 Task: Open Card Blockchain Review in Board IT Infrastructure Management to Workspace Accounts Receivable and add a team member Softage.4@softage.net, a label Purple, a checklist User Research, an attachment from your google drive, a color Purple and finally, add a card description 'Plan and execute company team-building retreat with a focus on team trust-building' and a comment 'Given the potential impact of this task on our company strategic goals, let us ensure that we approach it with a long-term perspective.'. Add a start date 'Jan 08, 1900' with a due date 'Jan 15, 1900'
Action: Mouse moved to (42, 258)
Screenshot: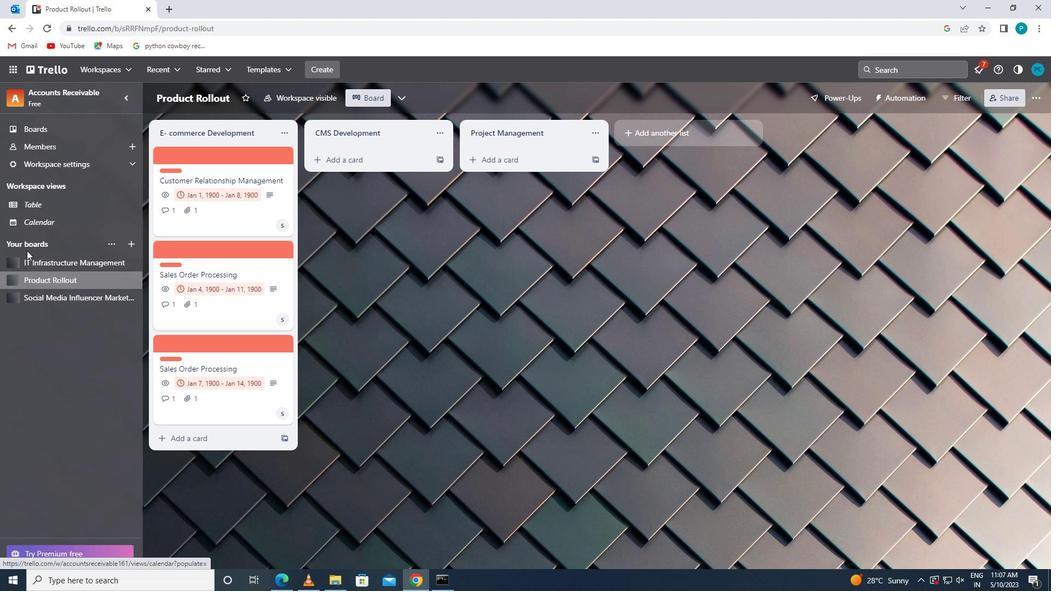 
Action: Mouse pressed left at (42, 258)
Screenshot: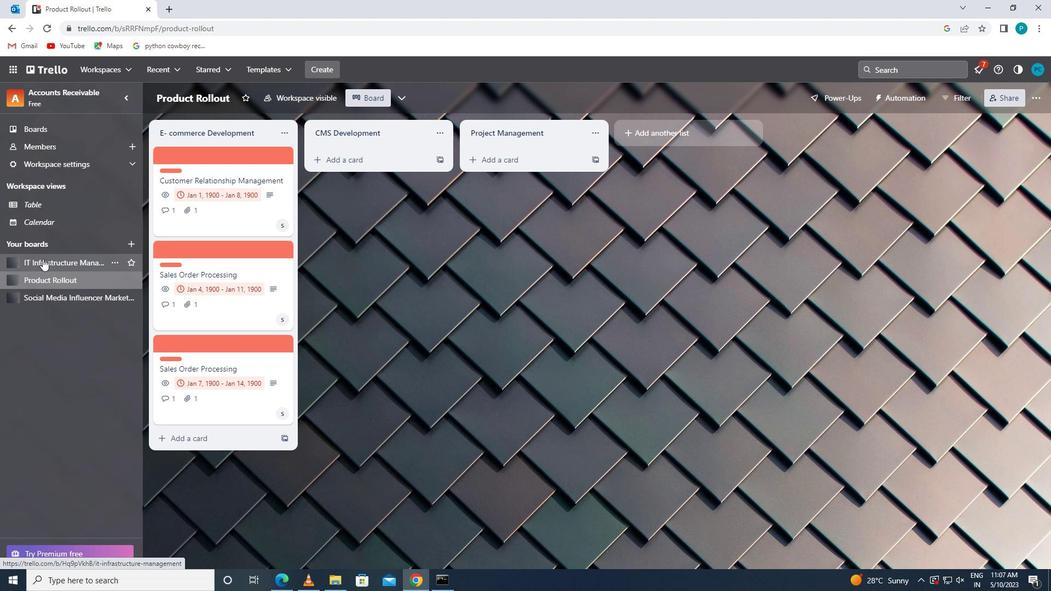 
Action: Mouse moved to (216, 341)
Screenshot: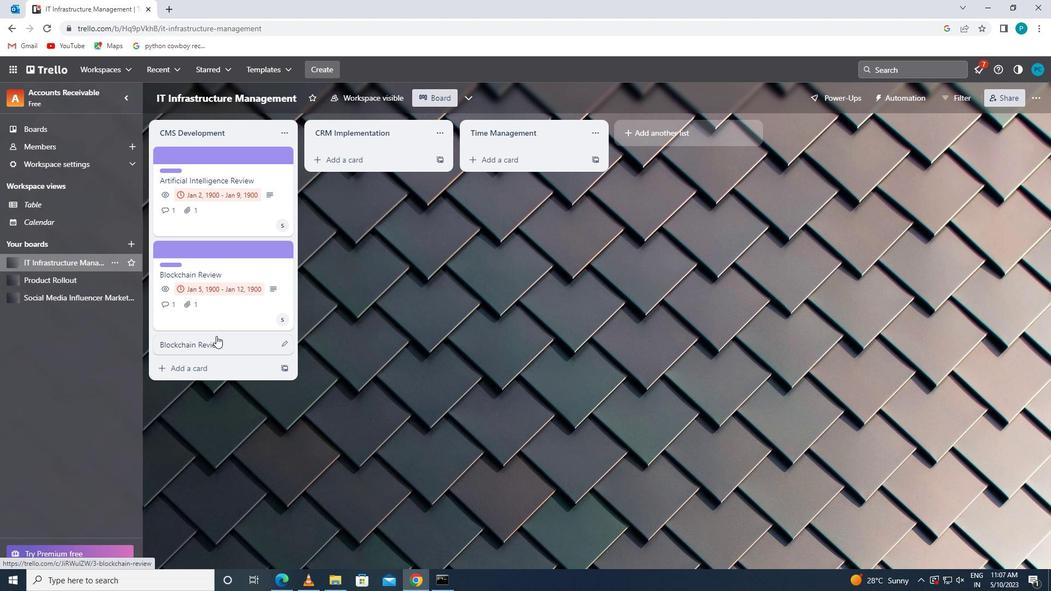 
Action: Mouse pressed left at (216, 341)
Screenshot: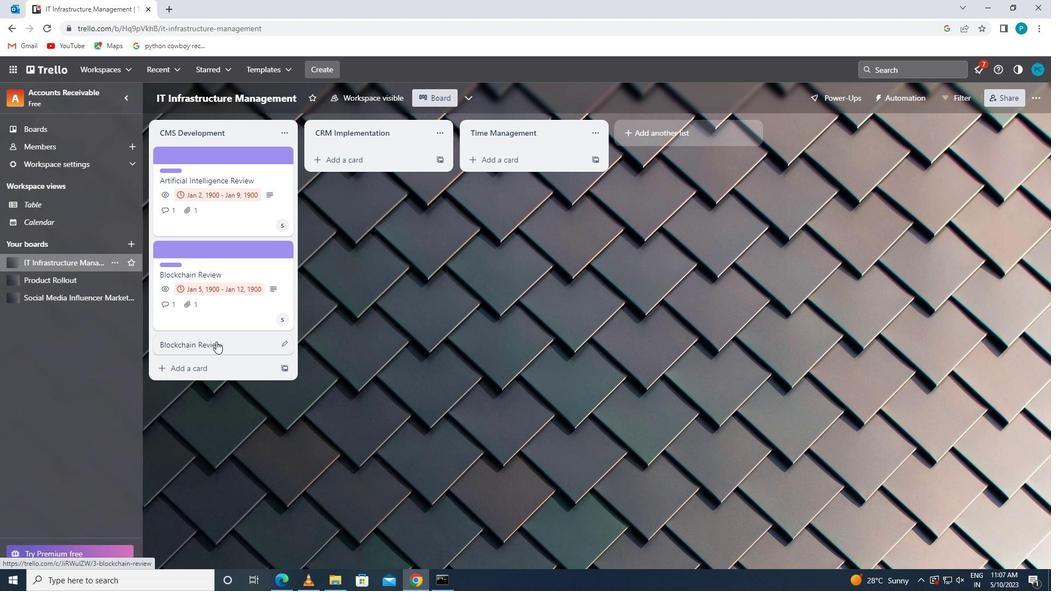 
Action: Mouse moved to (652, 187)
Screenshot: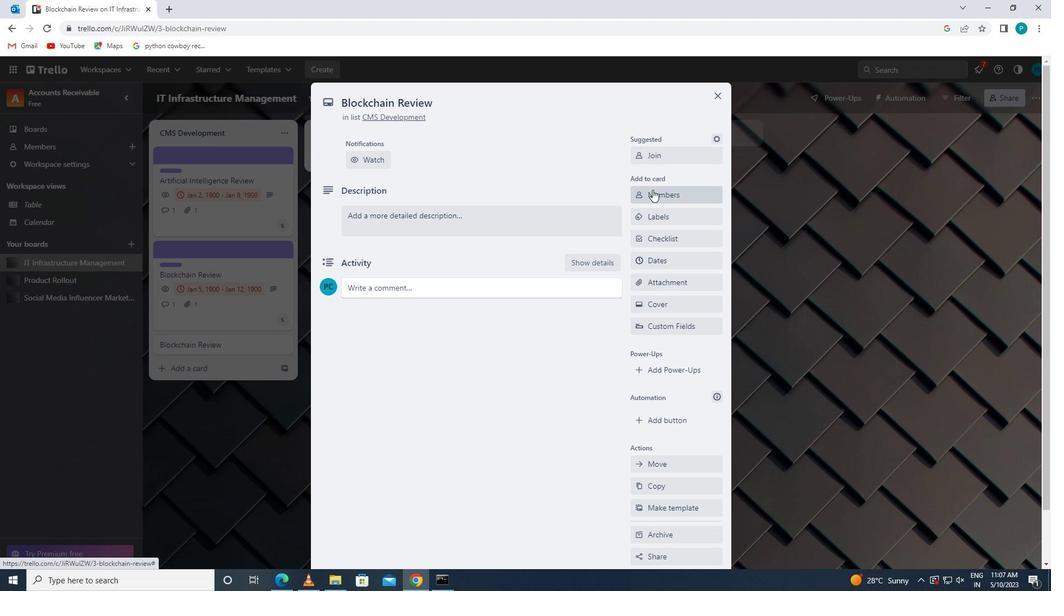 
Action: Mouse pressed left at (652, 187)
Screenshot: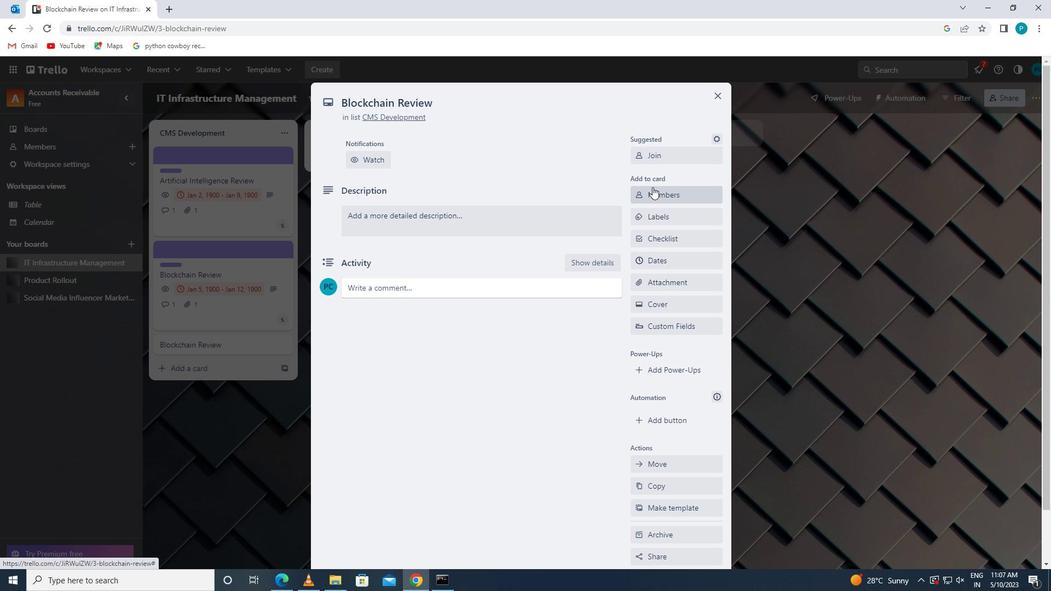 
Action: Mouse moved to (666, 249)
Screenshot: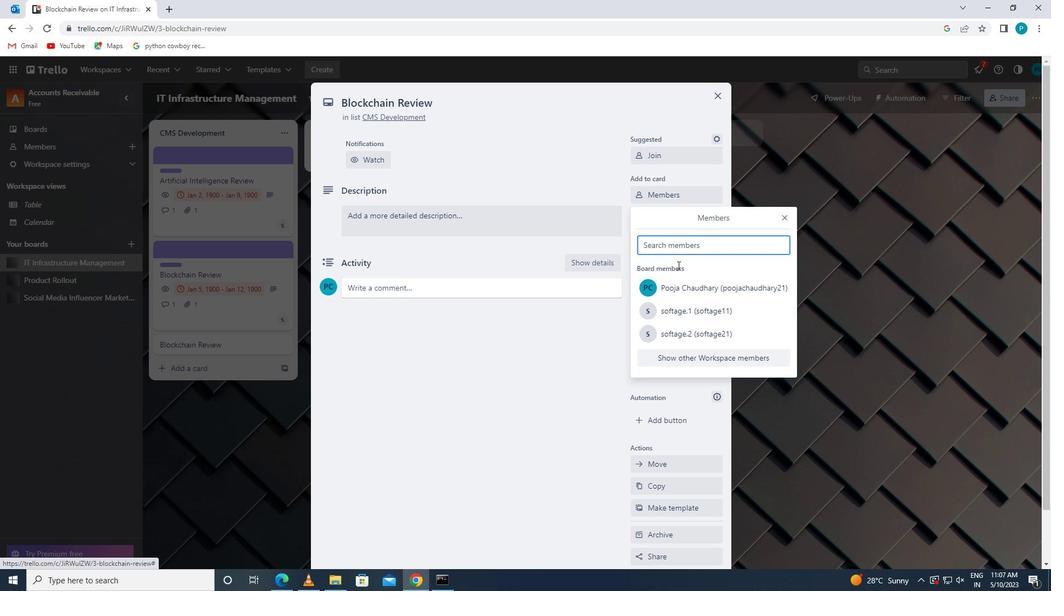 
Action: Mouse pressed left at (666, 249)
Screenshot: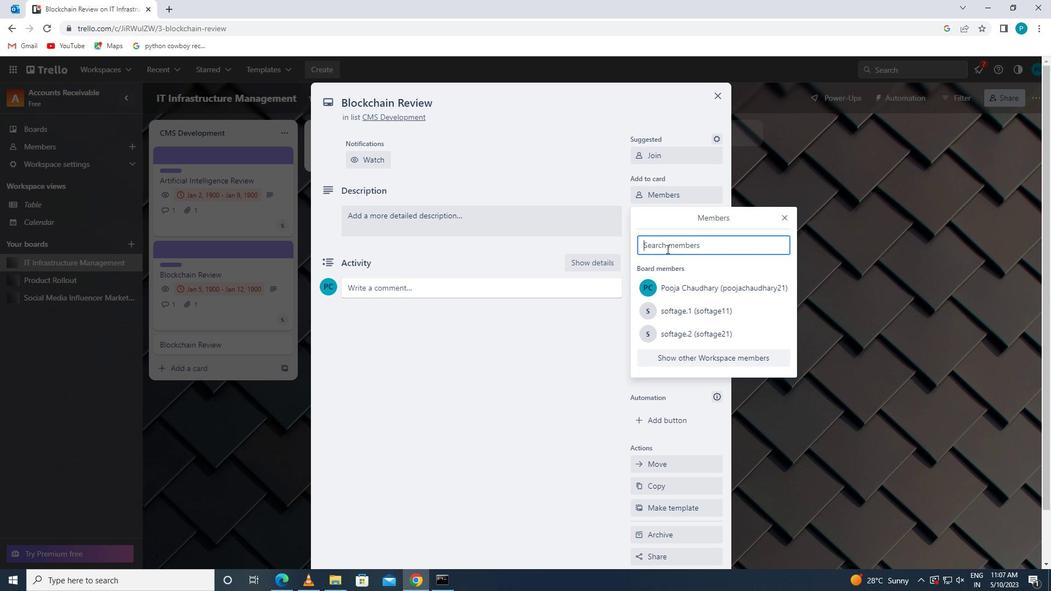 
Action: Key pressed <Key.caps_lock>s<Key.caps_lock>oftage.4
Screenshot: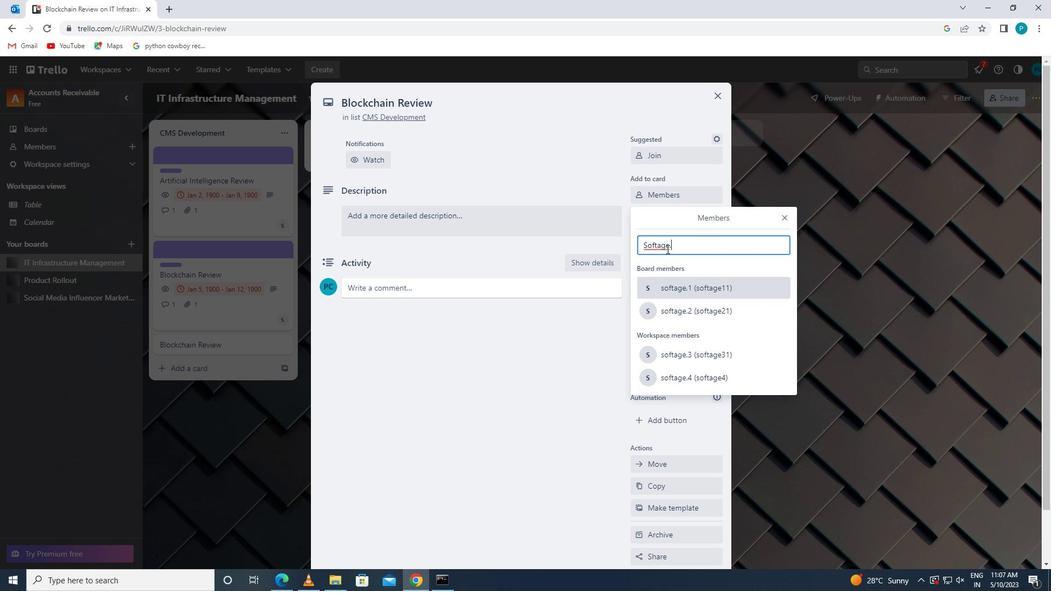 
Action: Mouse moved to (717, 352)
Screenshot: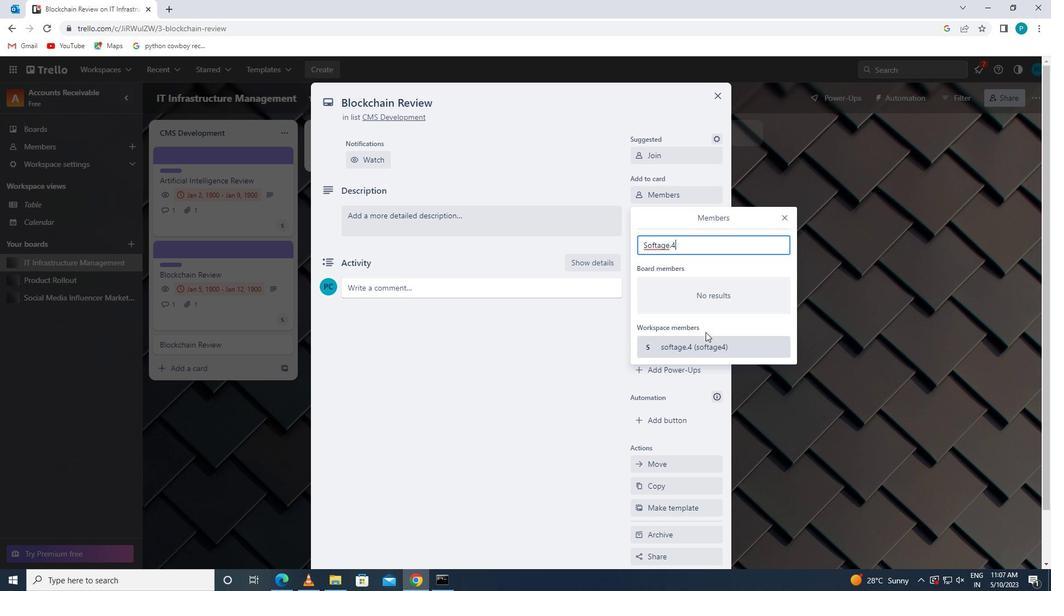 
Action: Mouse pressed left at (717, 352)
Screenshot: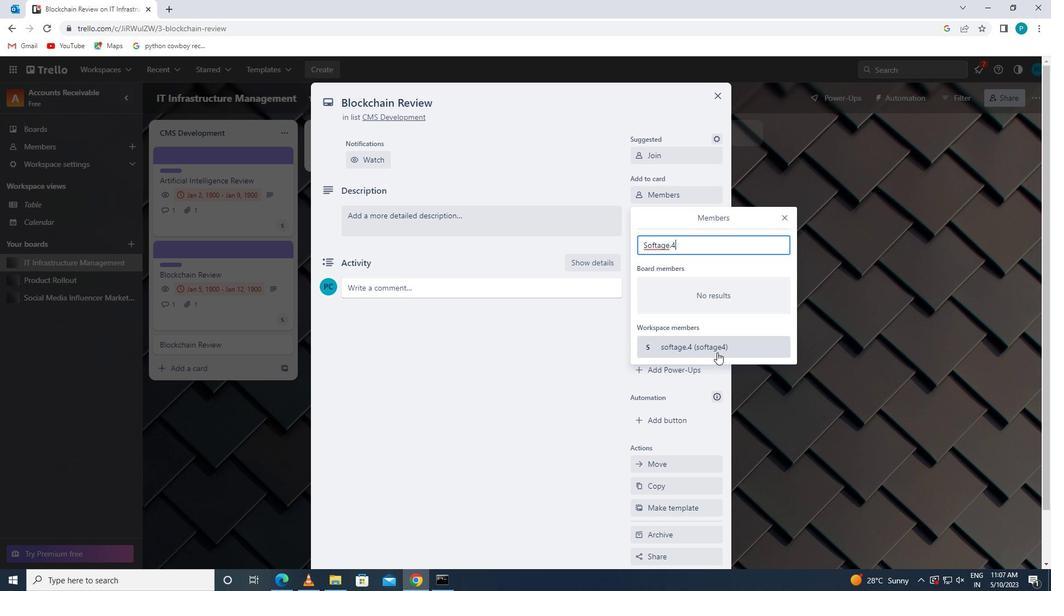 
Action: Mouse moved to (784, 210)
Screenshot: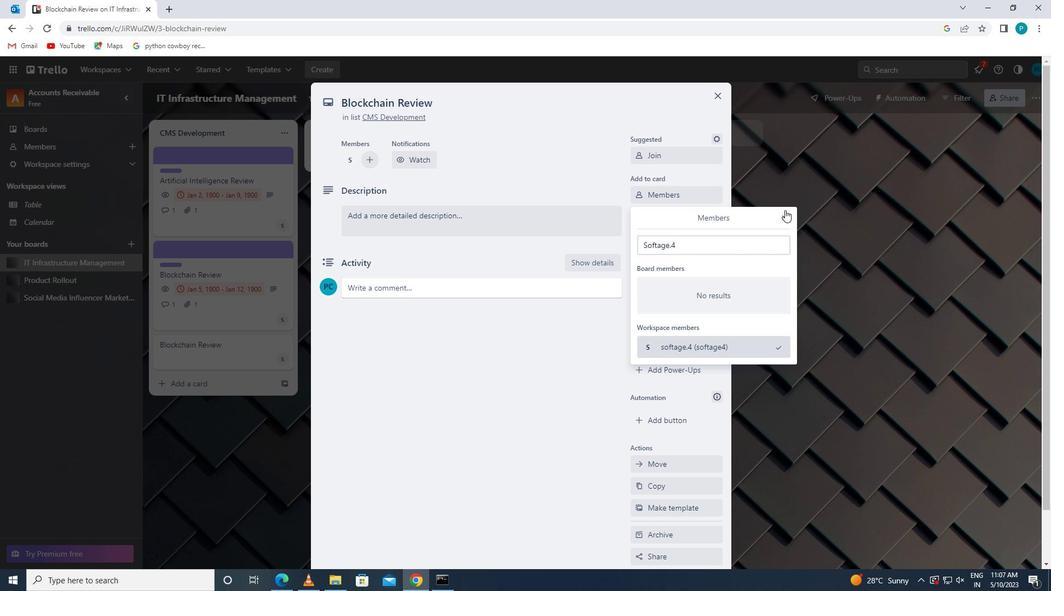 
Action: Mouse pressed left at (784, 210)
Screenshot: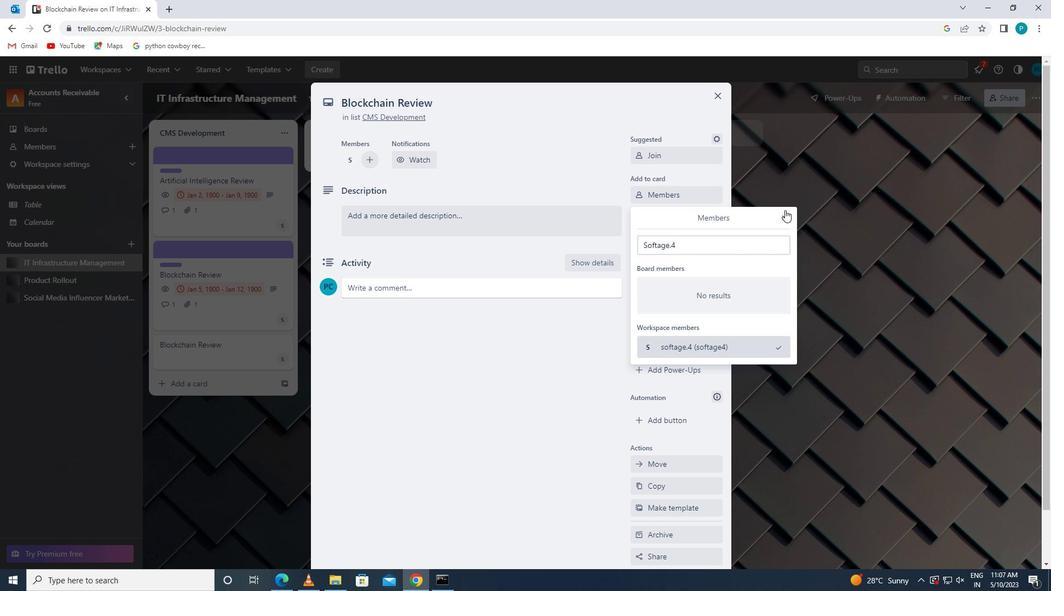 
Action: Mouse moved to (701, 210)
Screenshot: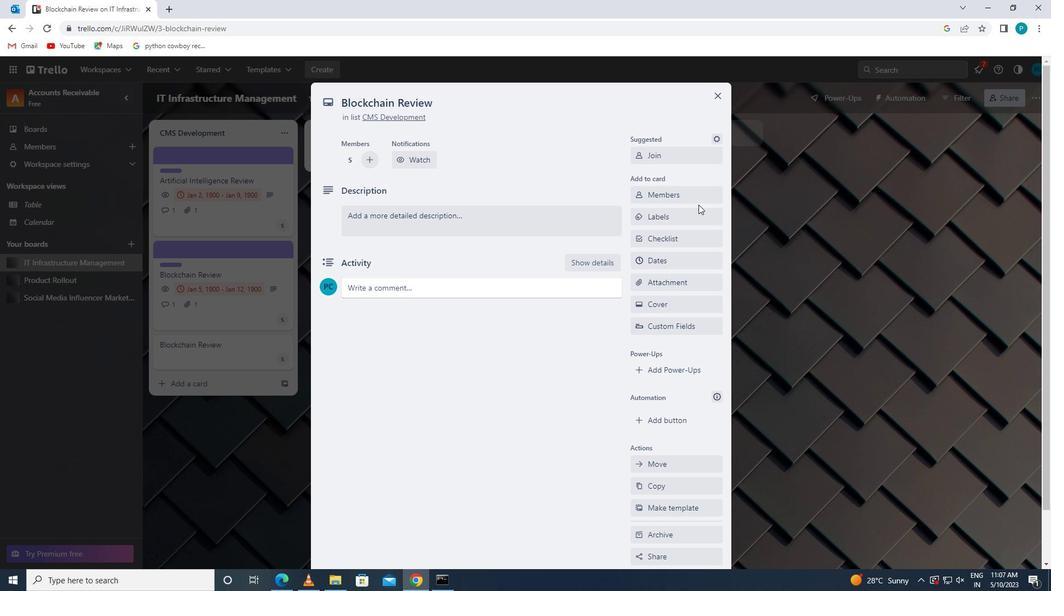
Action: Mouse pressed left at (701, 210)
Screenshot: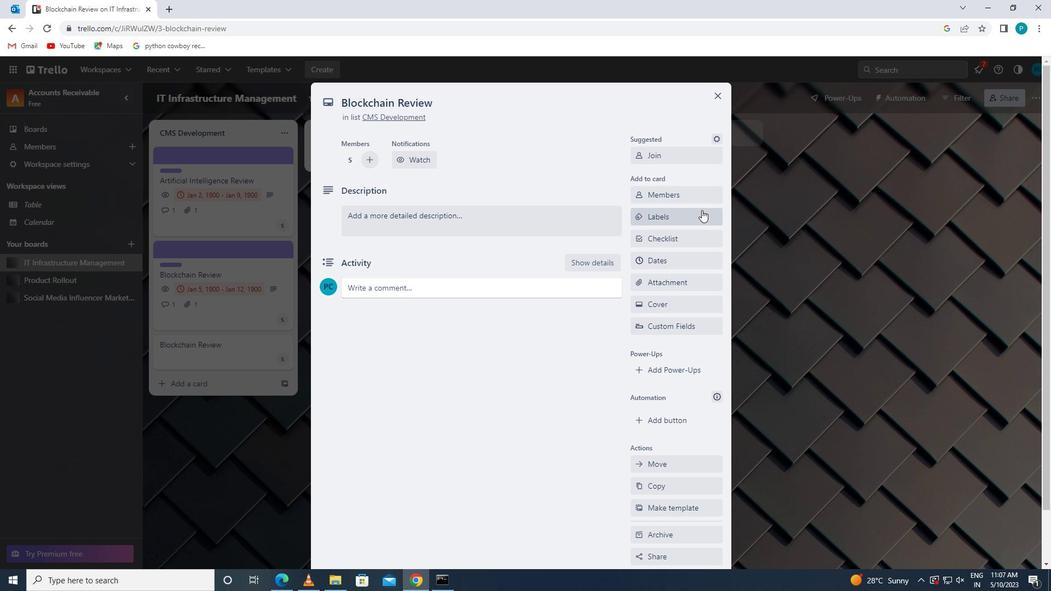
Action: Mouse moved to (740, 428)
Screenshot: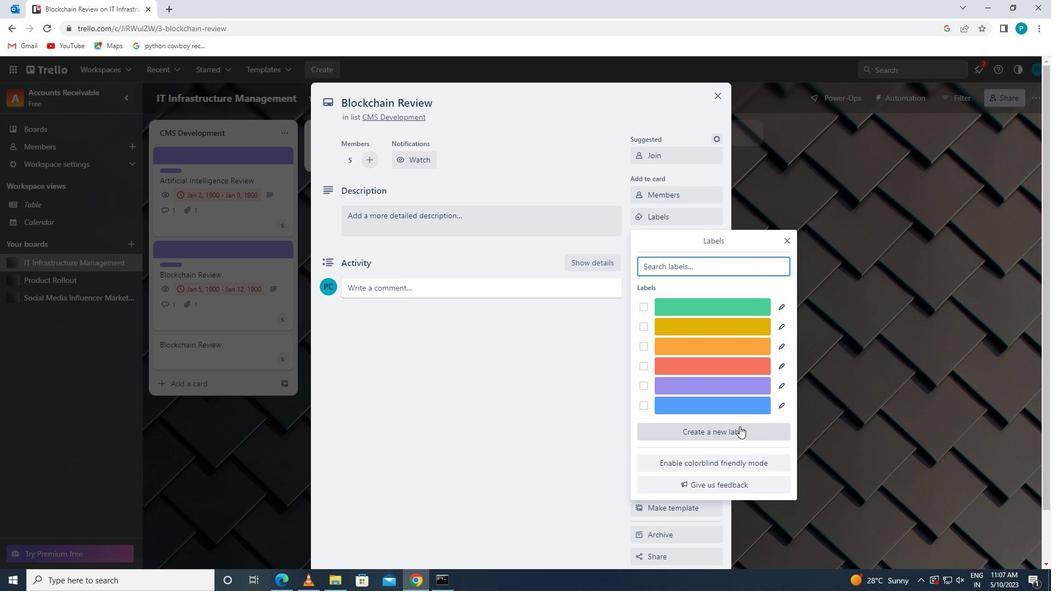 
Action: Mouse pressed left at (740, 428)
Screenshot: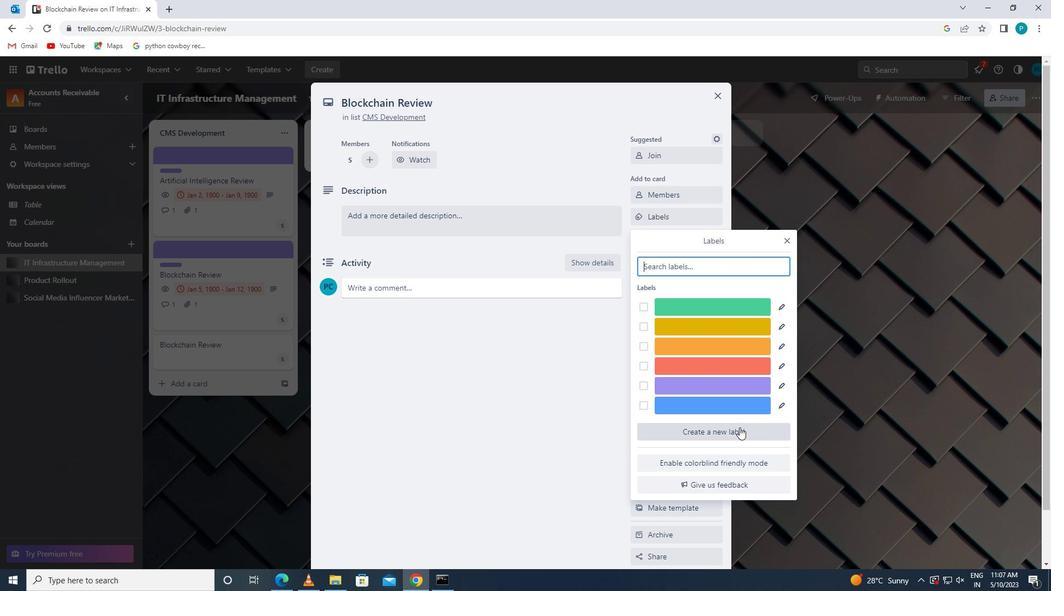 
Action: Mouse moved to (768, 396)
Screenshot: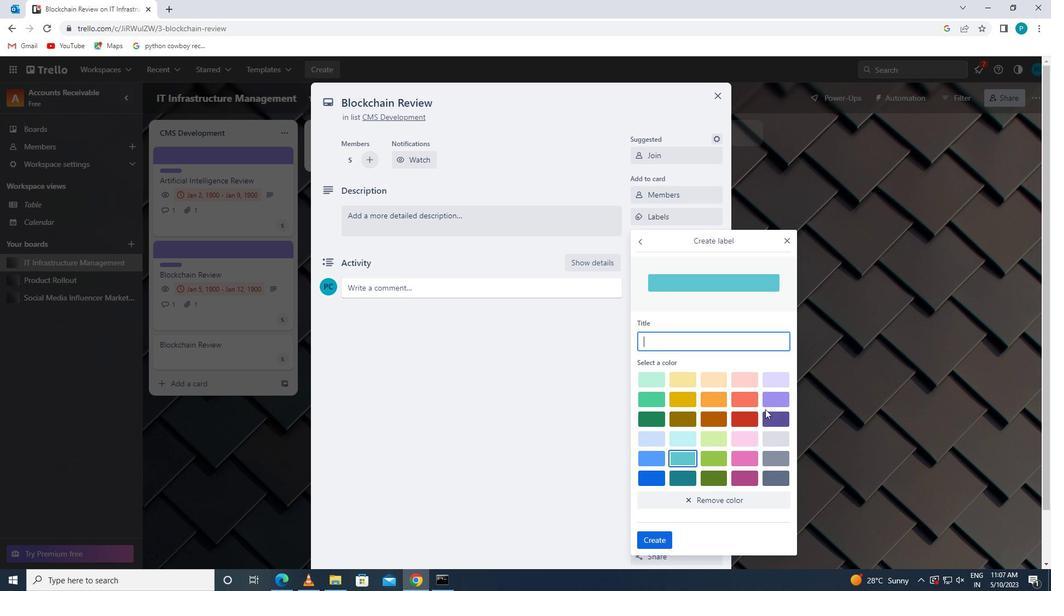 
Action: Mouse pressed left at (768, 396)
Screenshot: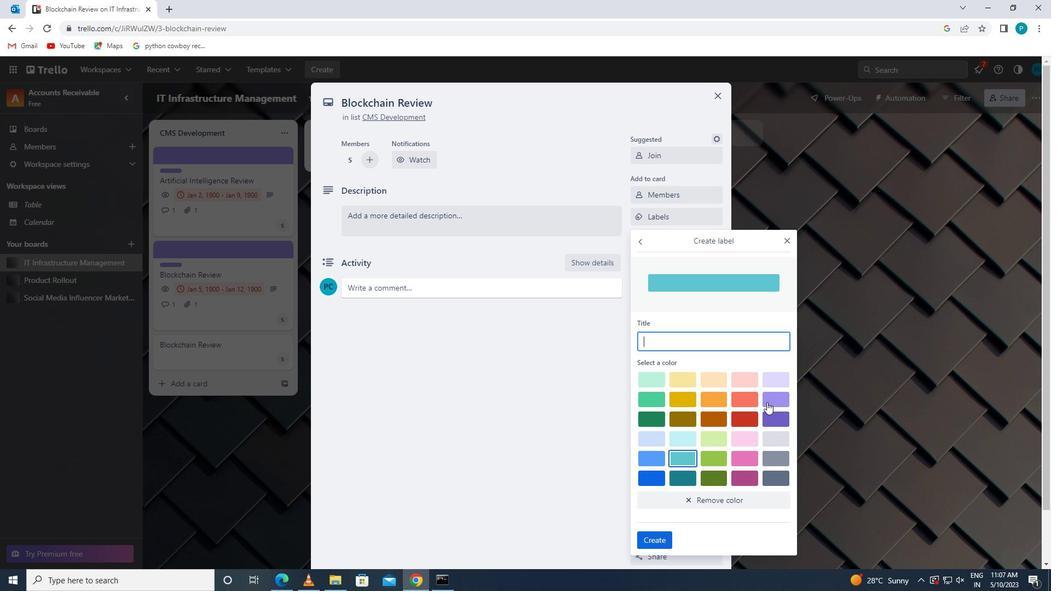 
Action: Mouse moved to (661, 535)
Screenshot: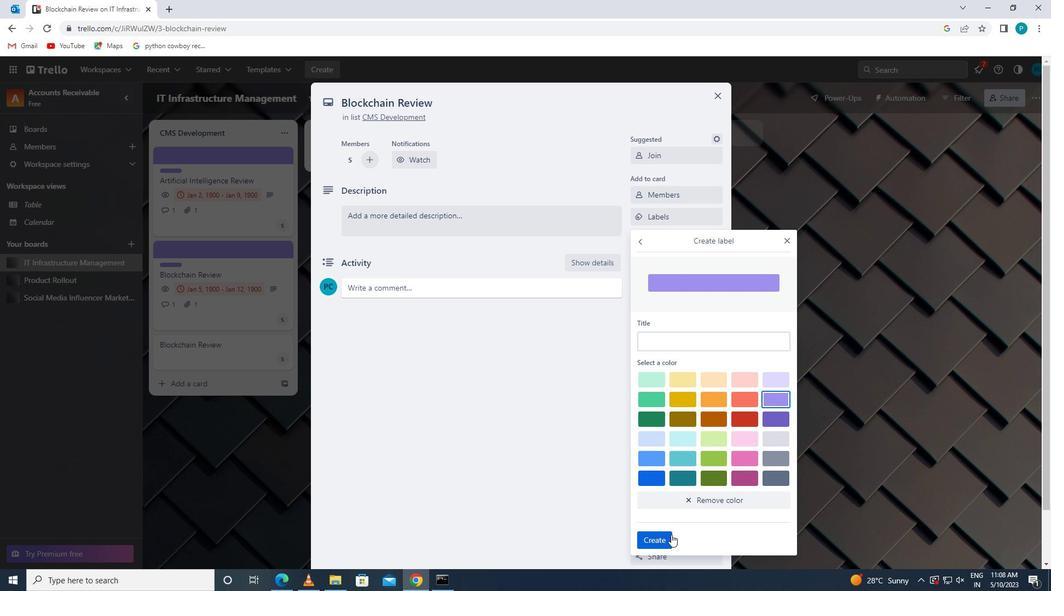 
Action: Mouse pressed left at (661, 535)
Screenshot: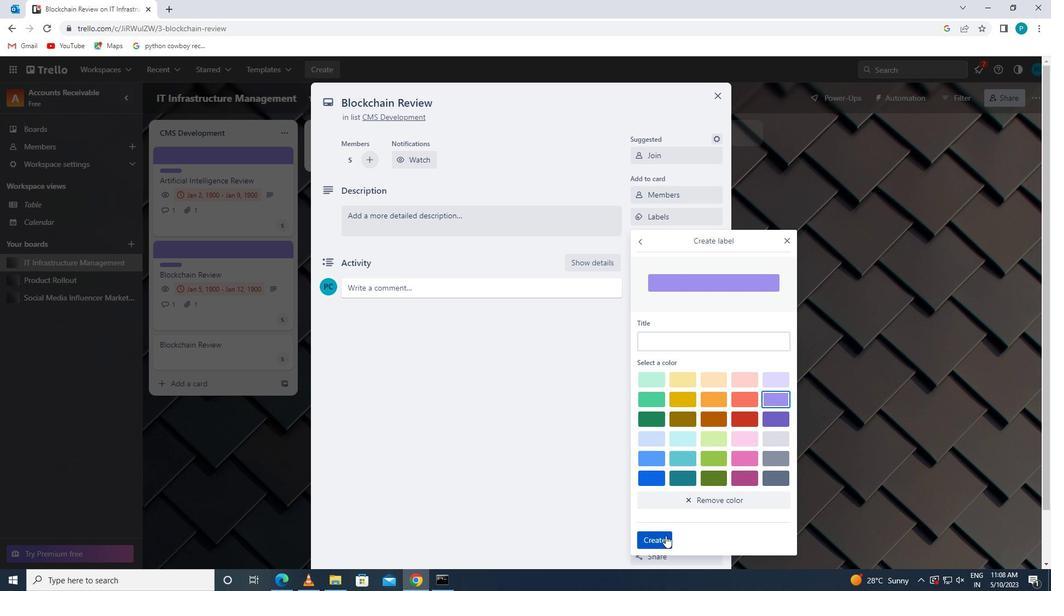 
Action: Mouse moved to (783, 240)
Screenshot: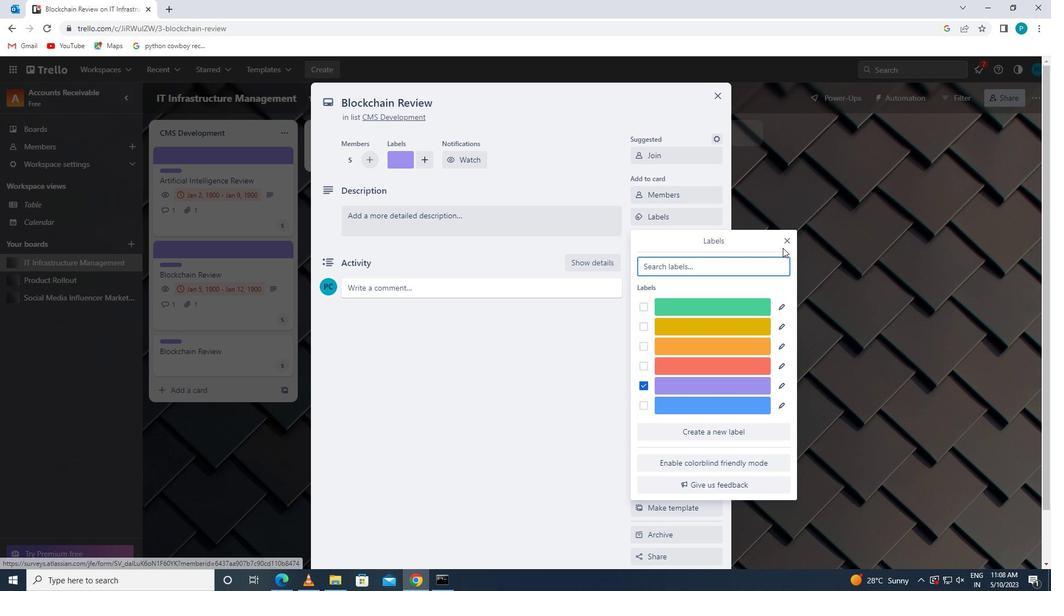 
Action: Mouse pressed left at (783, 240)
Screenshot: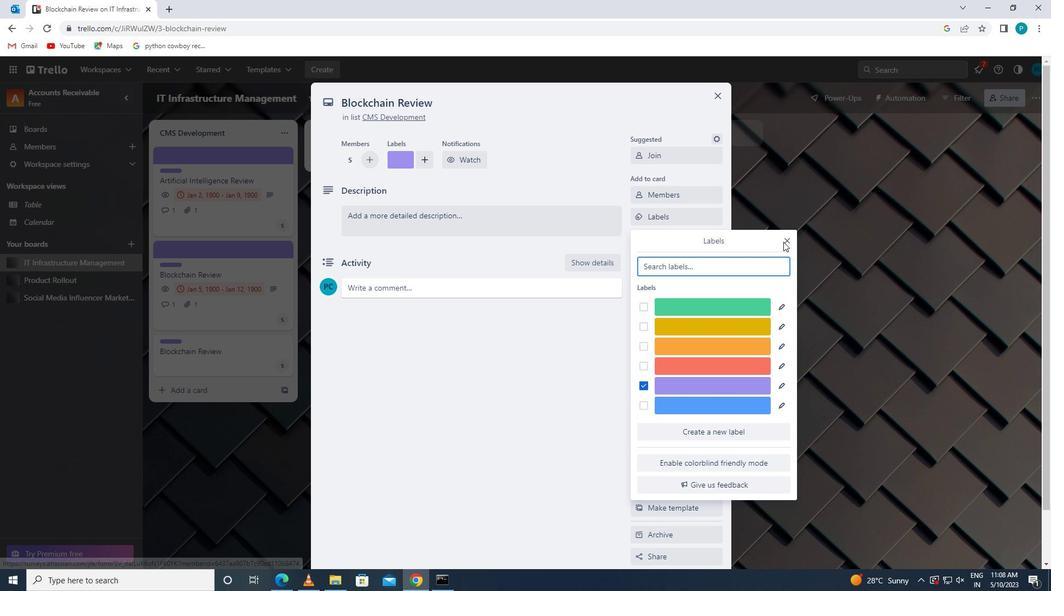 
Action: Mouse moved to (788, 240)
Screenshot: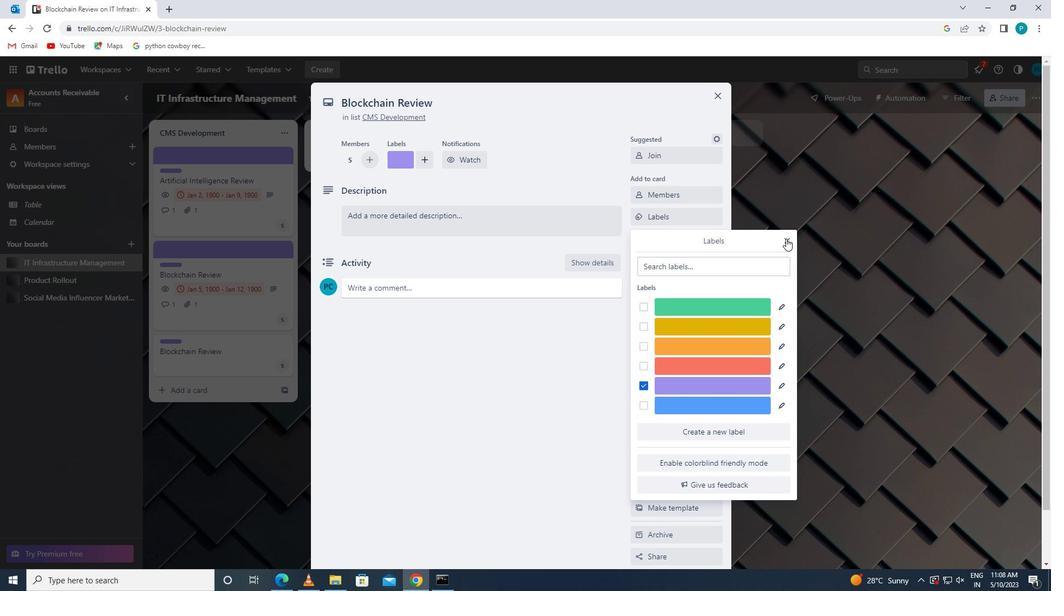 
Action: Mouse pressed left at (788, 240)
Screenshot: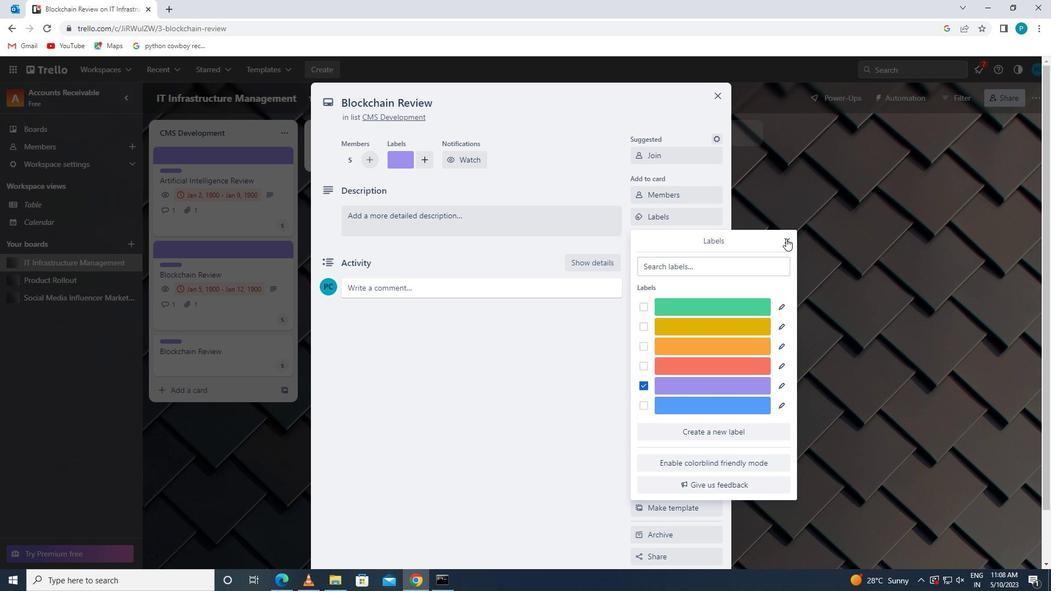 
Action: Mouse moved to (665, 242)
Screenshot: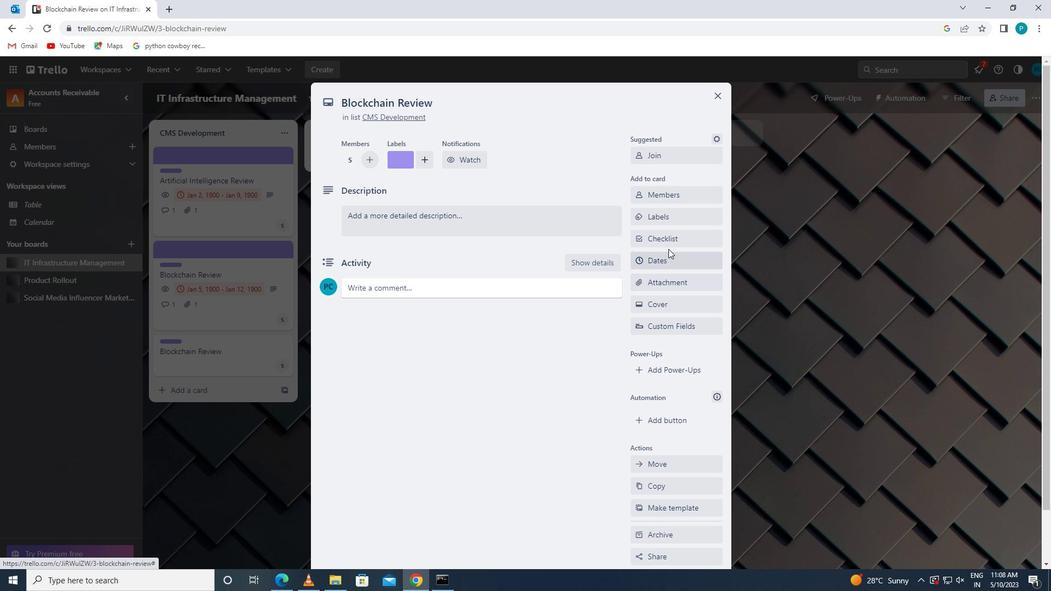 
Action: Mouse pressed left at (665, 242)
Screenshot: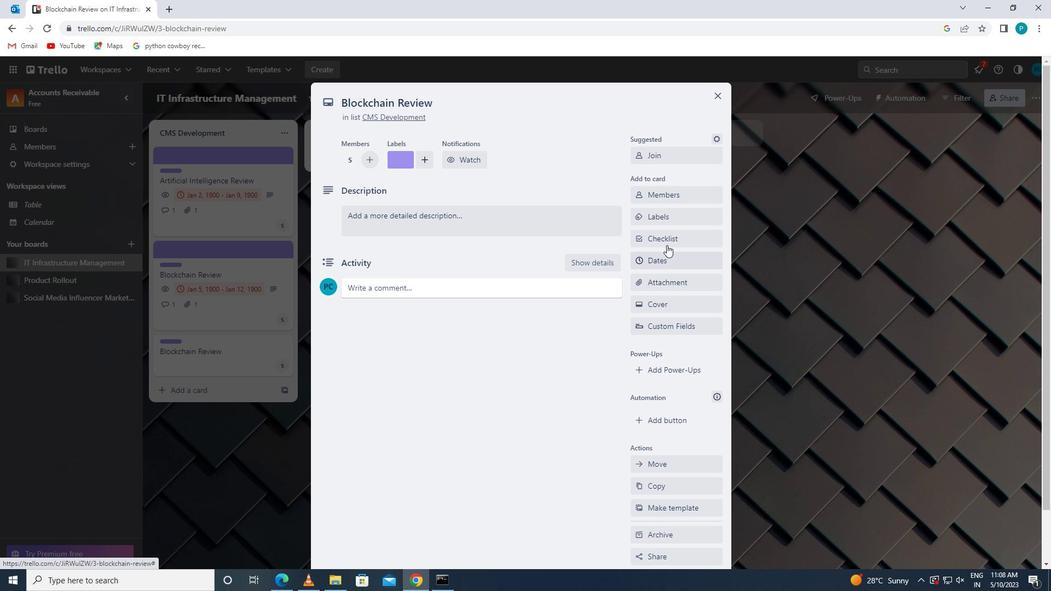 
Action: Key pressed <Key.caps_lock>u<Key.caps_lock>ser
Screenshot: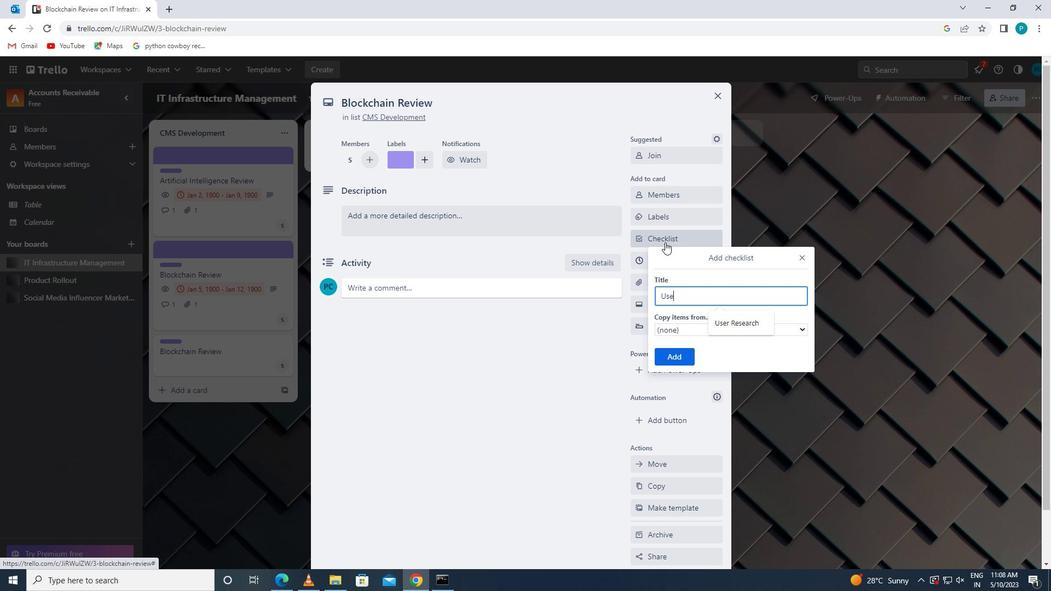 
Action: Mouse moved to (730, 321)
Screenshot: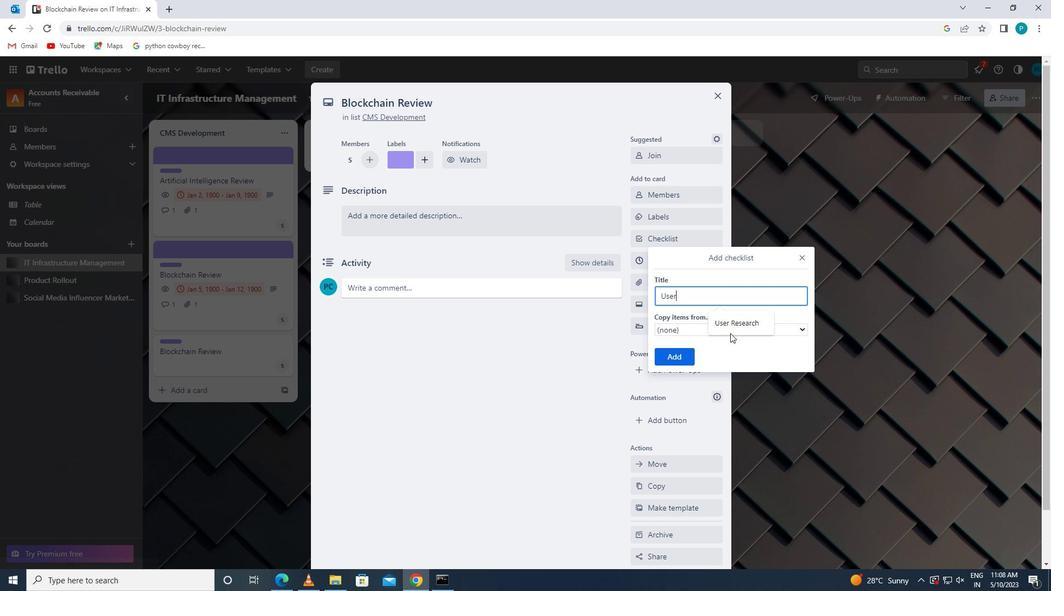 
Action: Mouse pressed left at (730, 321)
Screenshot: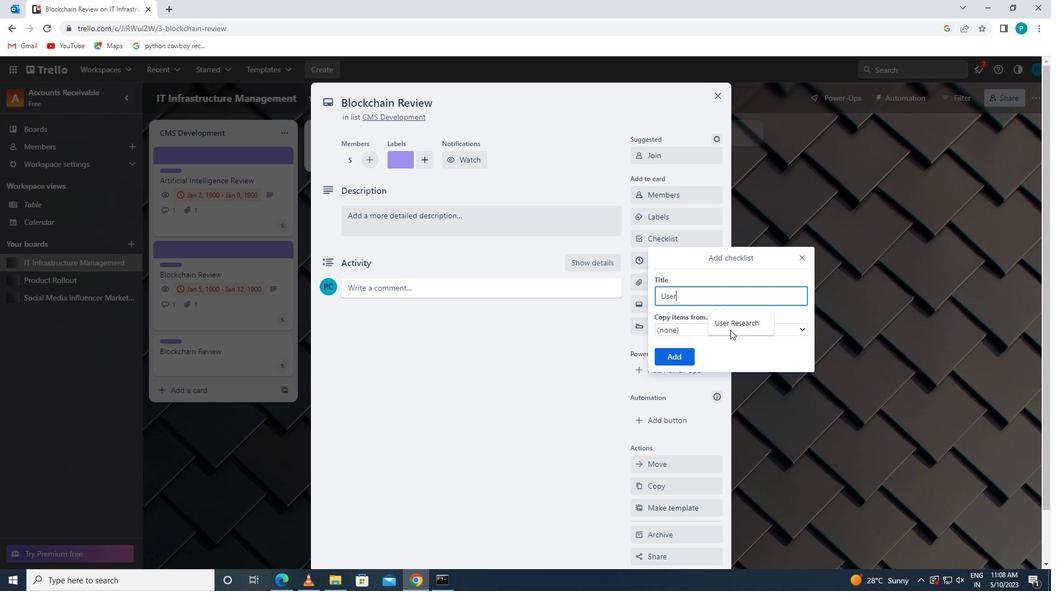 
Action: Mouse moved to (670, 360)
Screenshot: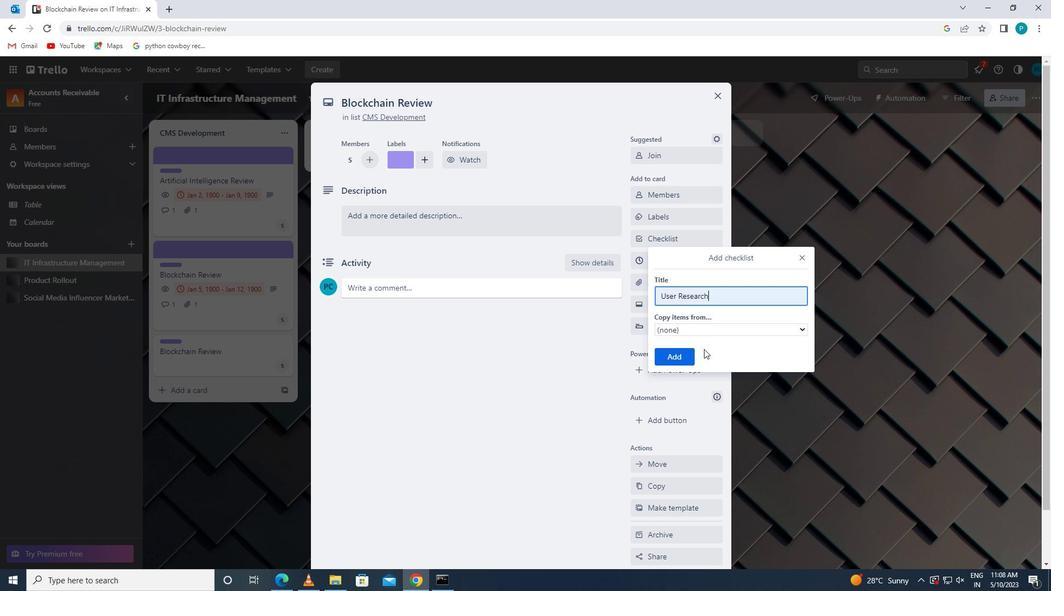 
Action: Mouse pressed left at (670, 360)
Screenshot: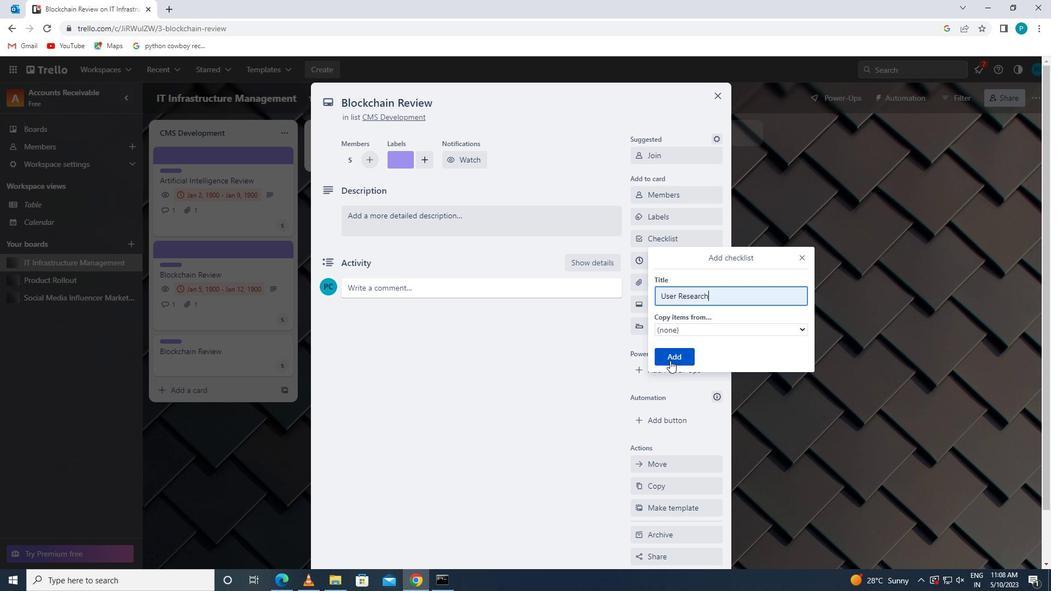 
Action: Mouse moved to (668, 280)
Screenshot: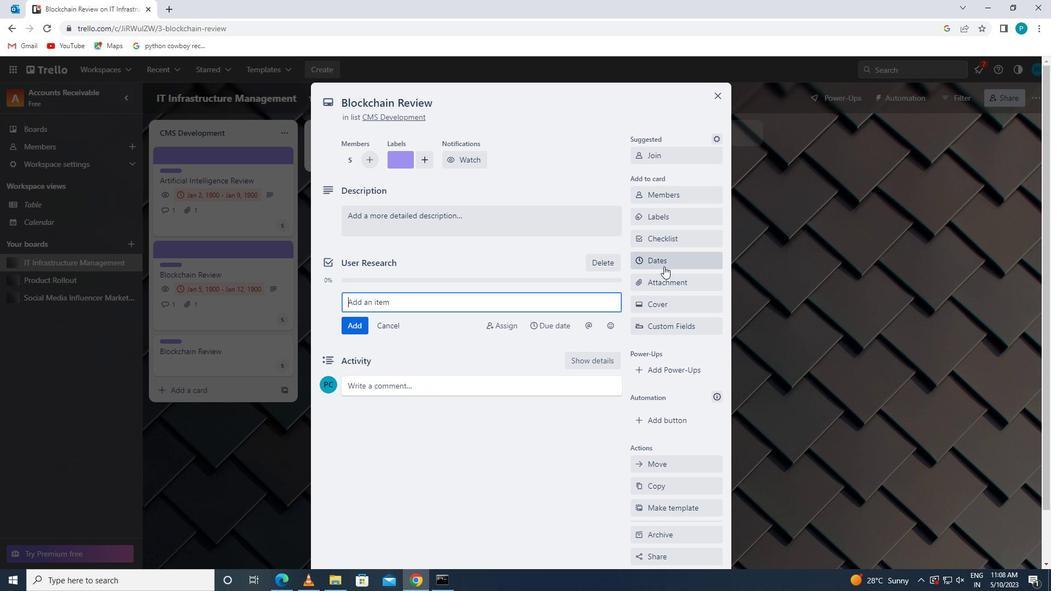 
Action: Mouse pressed left at (668, 280)
Screenshot: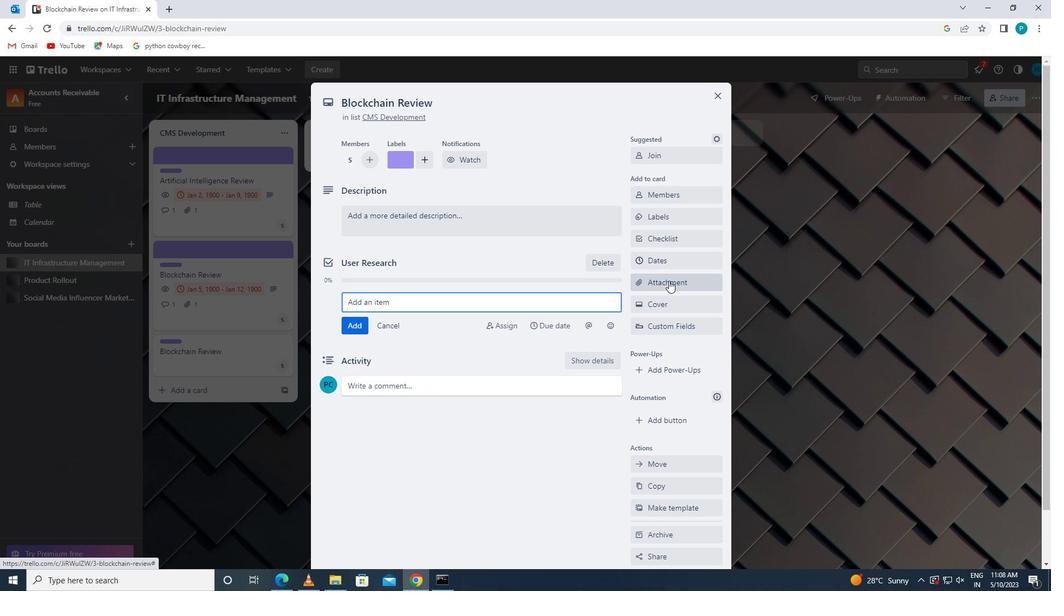 
Action: Mouse moved to (677, 357)
Screenshot: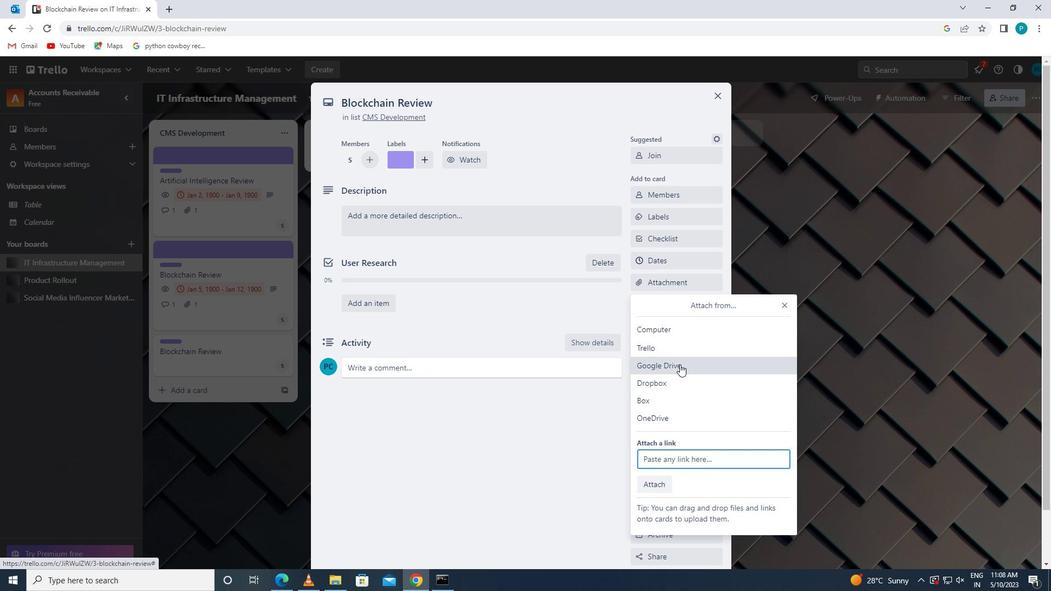 
Action: Mouse pressed left at (677, 357)
Screenshot: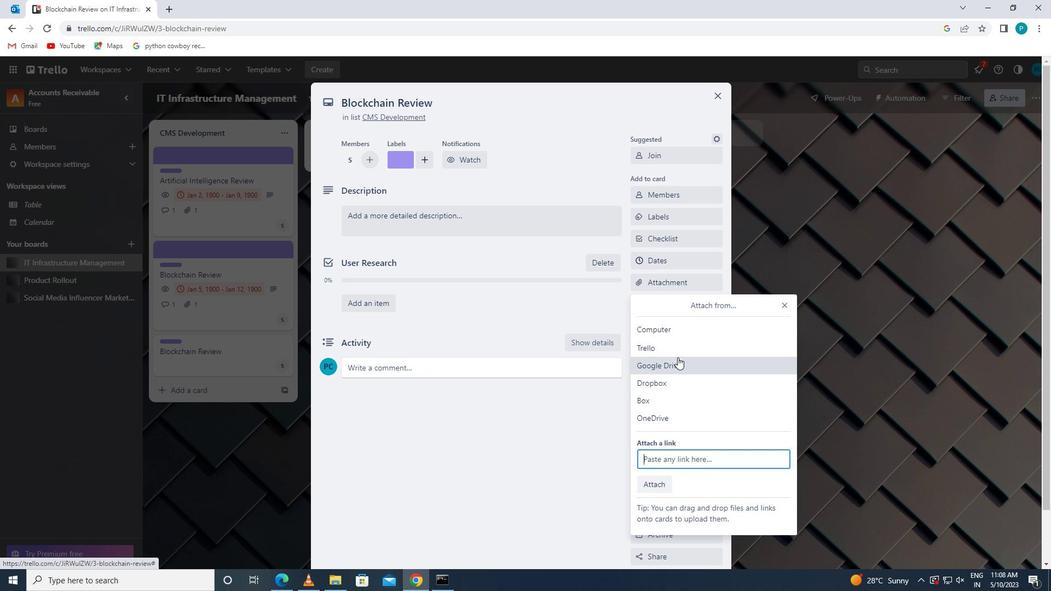 
Action: Mouse moved to (278, 325)
Screenshot: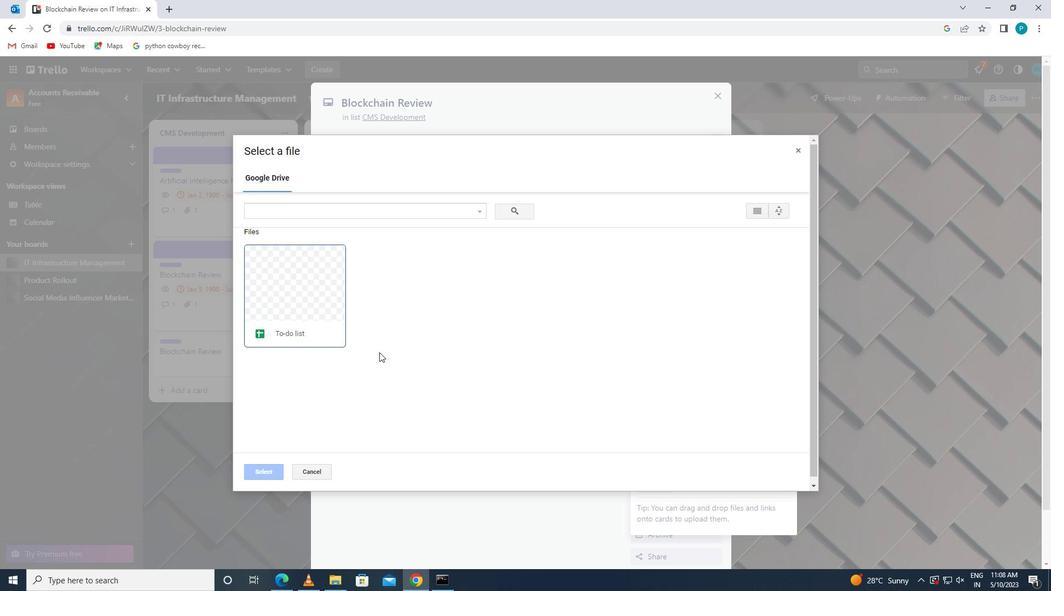 
Action: Mouse pressed left at (278, 325)
Screenshot: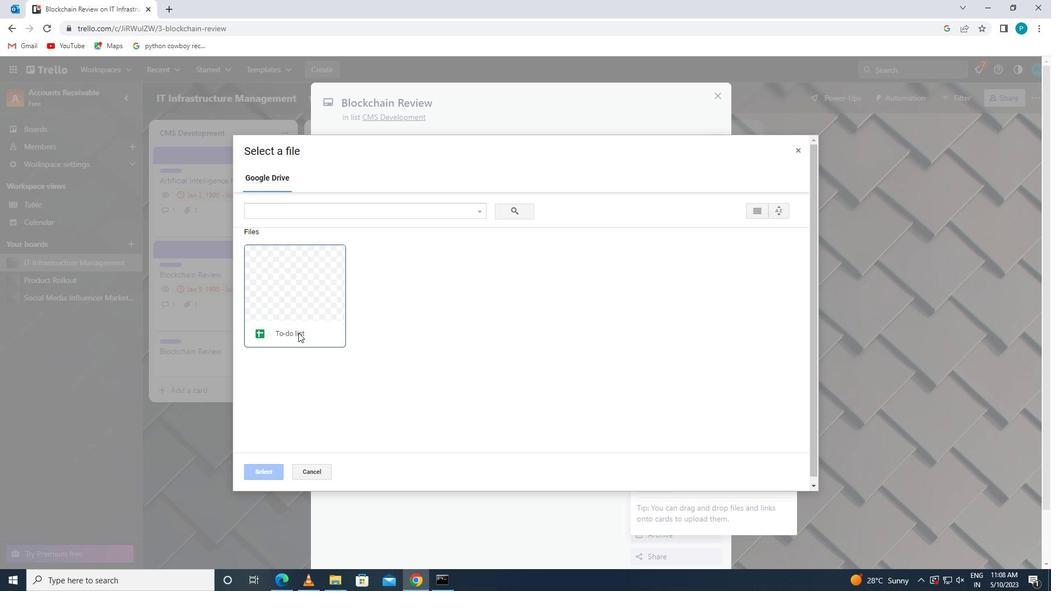
Action: Mouse moved to (261, 463)
Screenshot: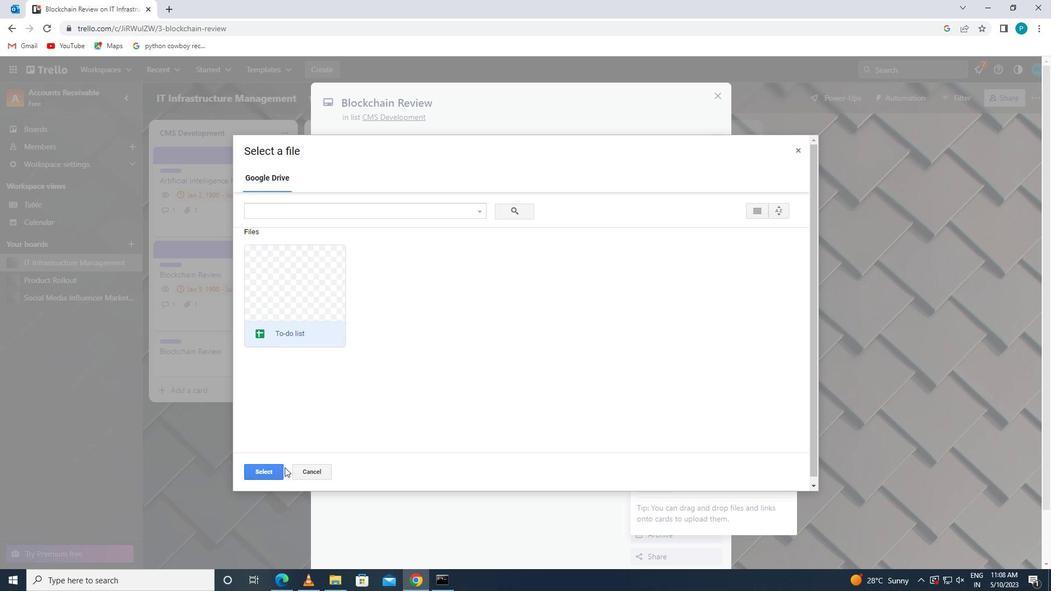 
Action: Mouse pressed left at (261, 463)
Screenshot: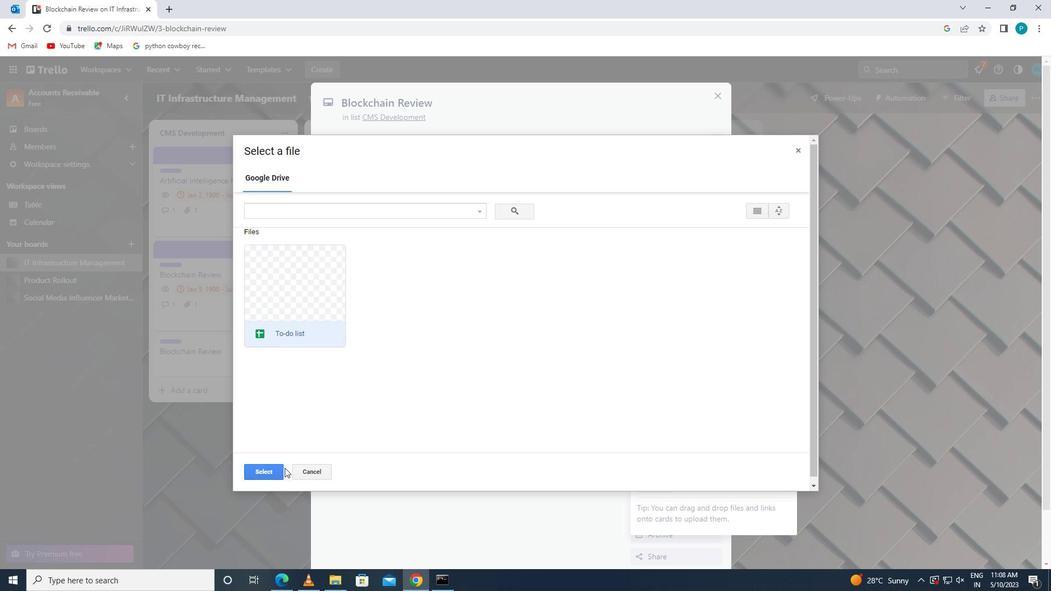 
Action: Mouse moved to (261, 470)
Screenshot: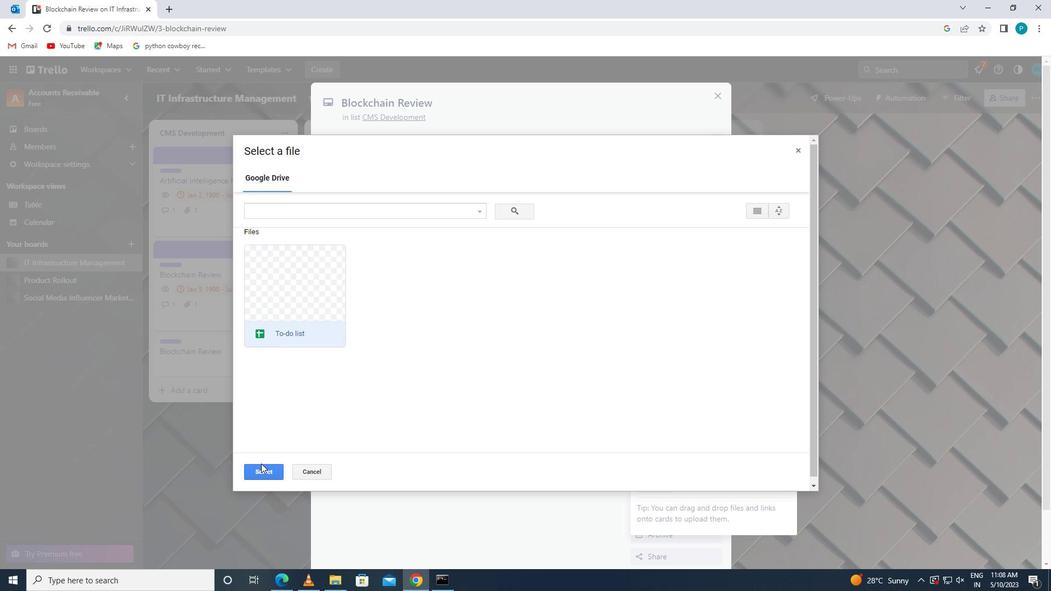 
Action: Mouse pressed left at (261, 470)
Screenshot: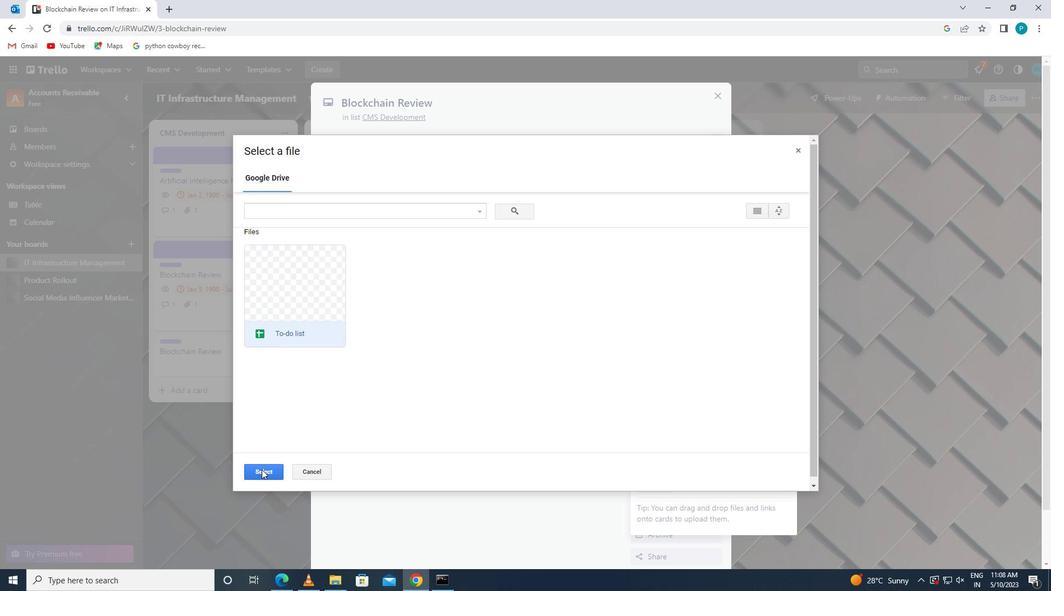 
Action: Mouse moved to (711, 302)
Screenshot: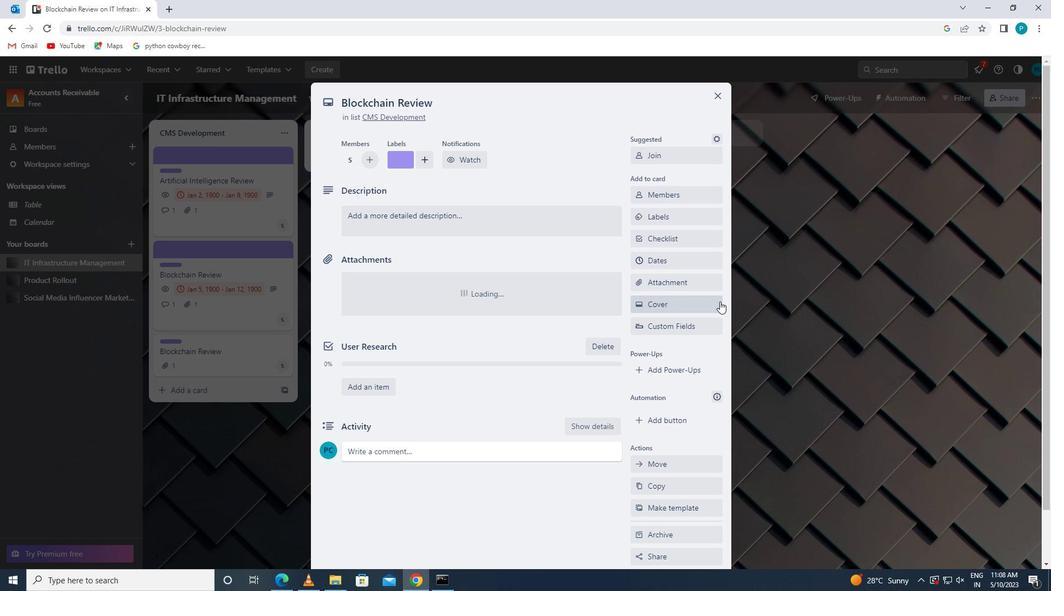 
Action: Mouse pressed left at (711, 302)
Screenshot: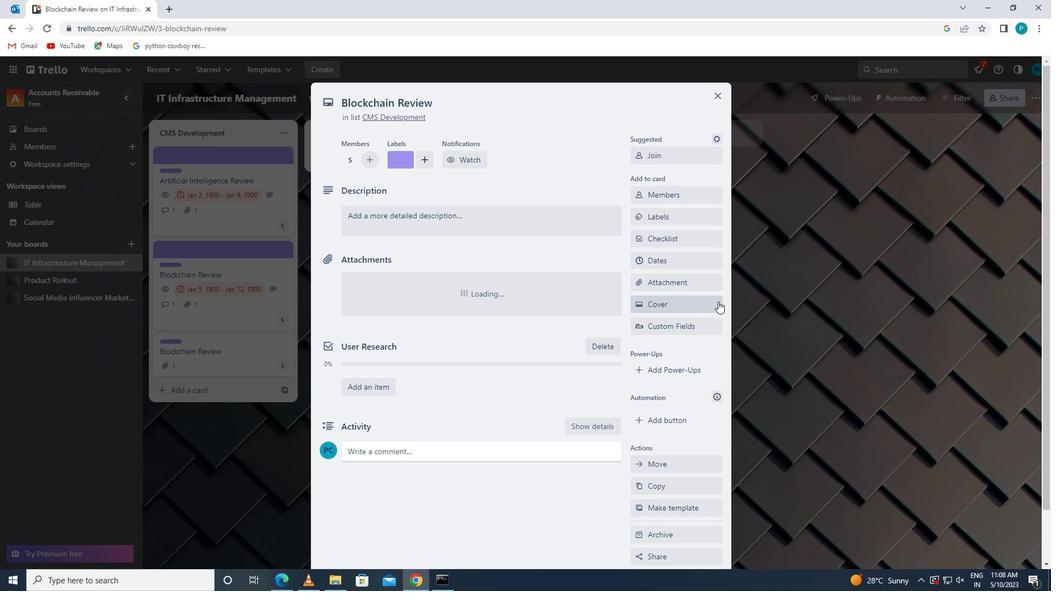 
Action: Mouse moved to (800, 343)
Screenshot: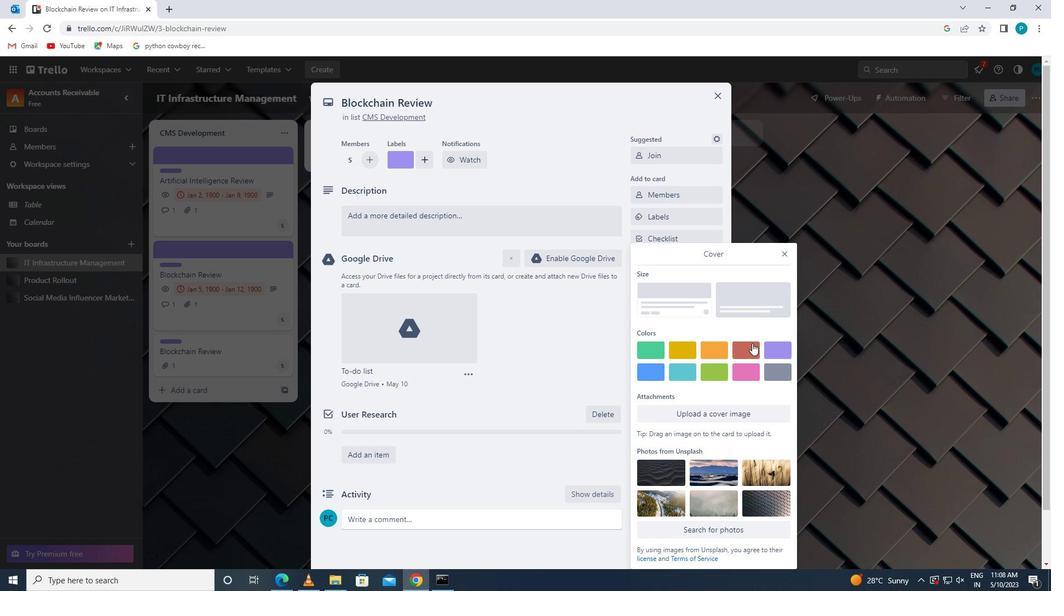 
Action: Mouse pressed left at (800, 343)
Screenshot: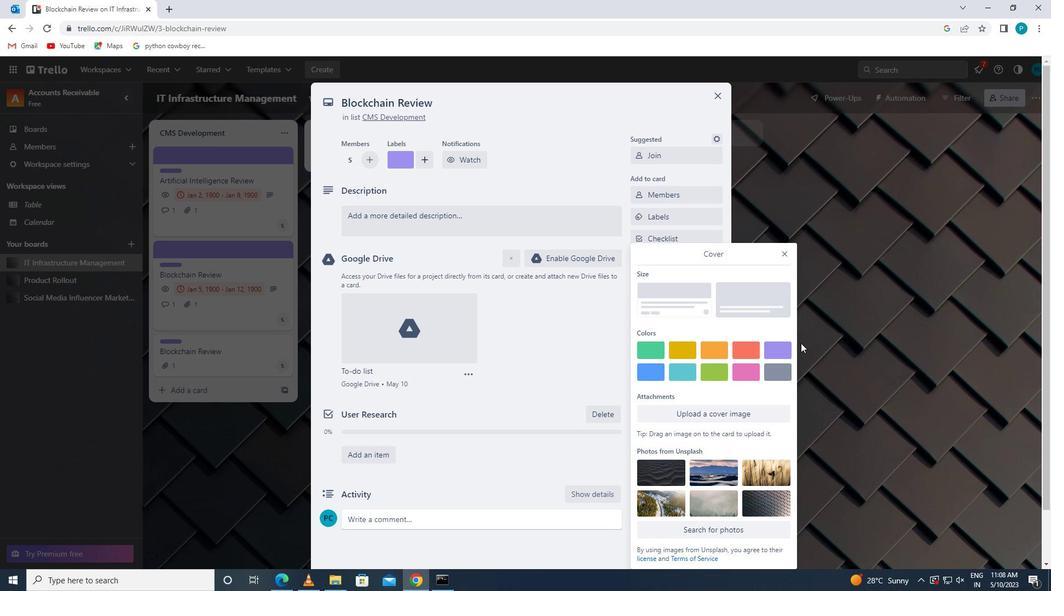 
Action: Mouse moved to (702, 302)
Screenshot: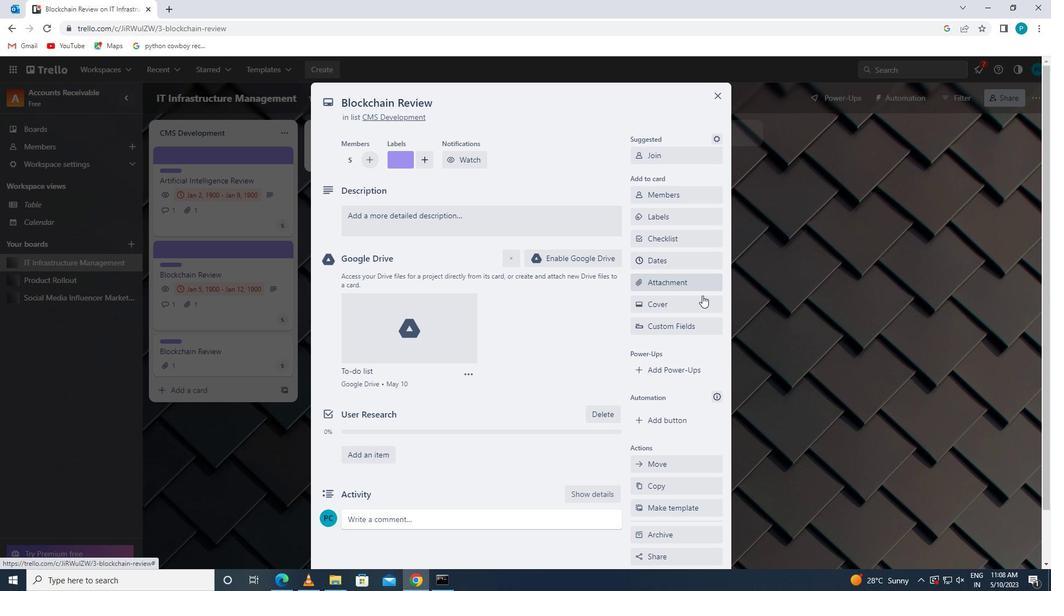 
Action: Mouse pressed left at (702, 302)
Screenshot: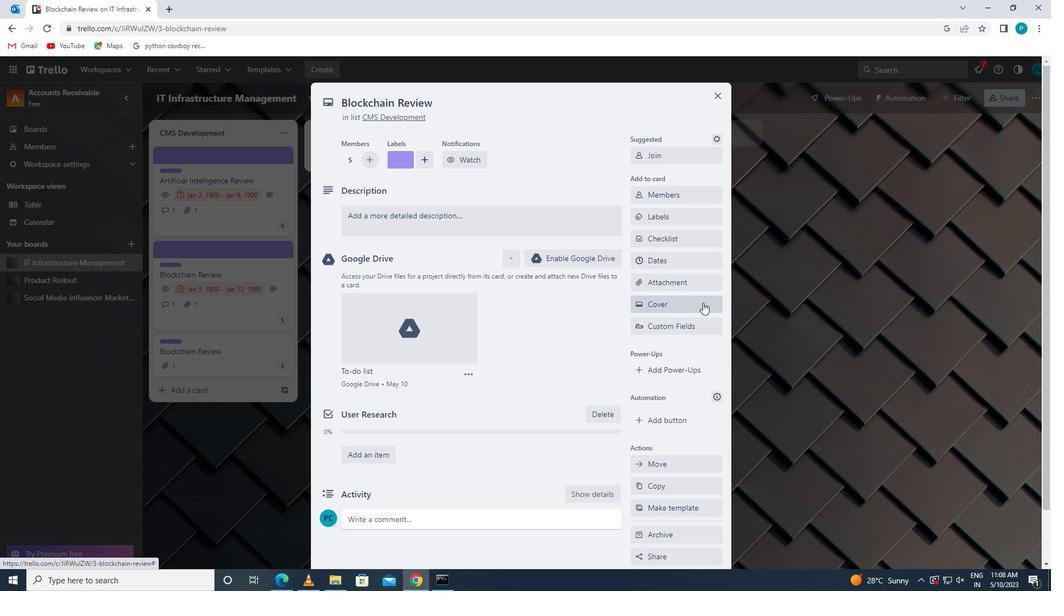 
Action: Mouse moved to (772, 186)
Screenshot: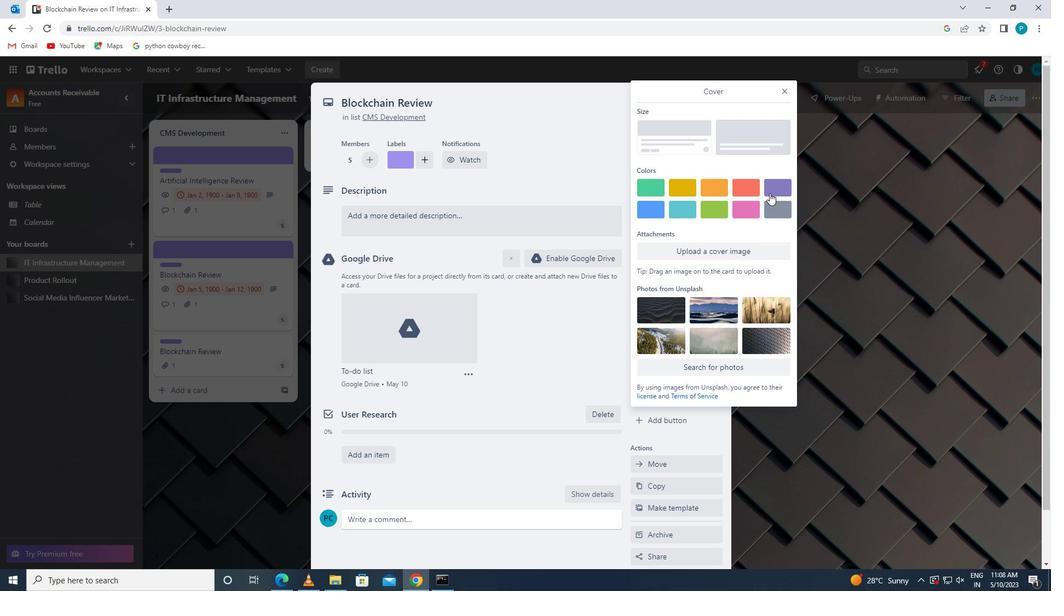 
Action: Mouse pressed left at (772, 186)
Screenshot: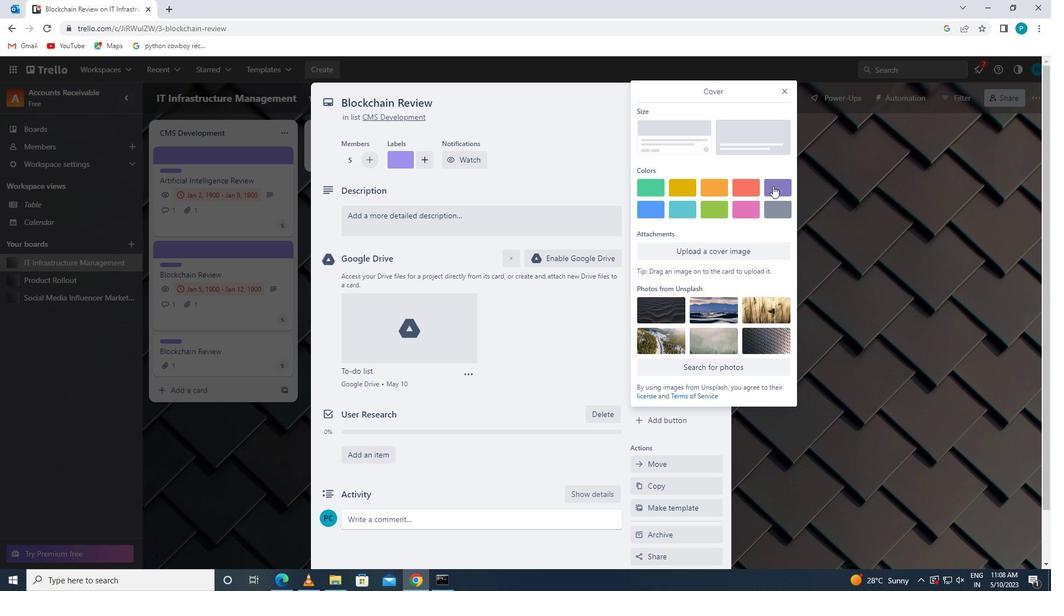 
Action: Mouse moved to (780, 88)
Screenshot: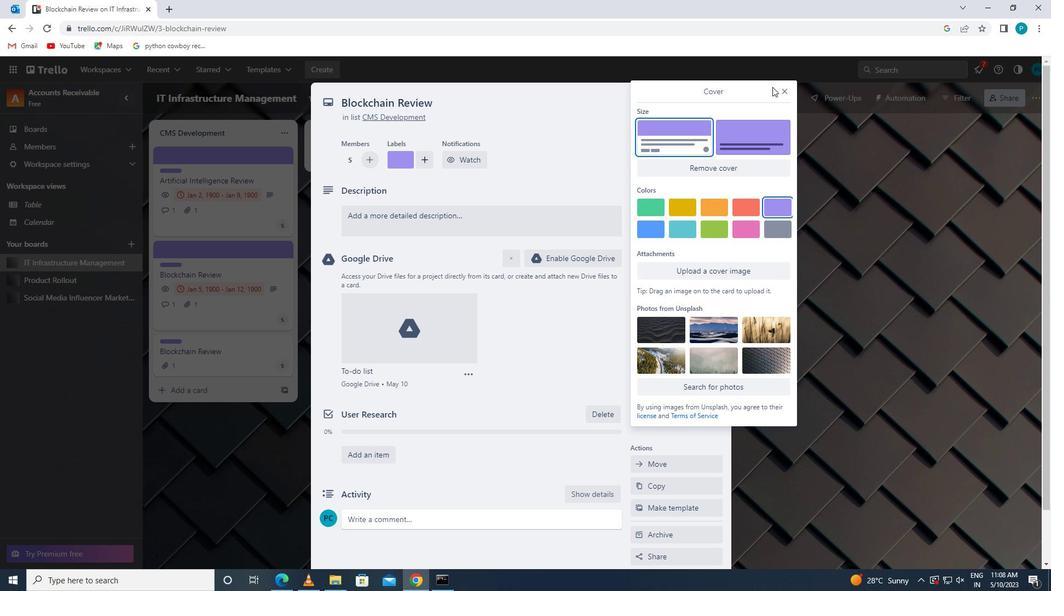 
Action: Mouse pressed left at (780, 88)
Screenshot: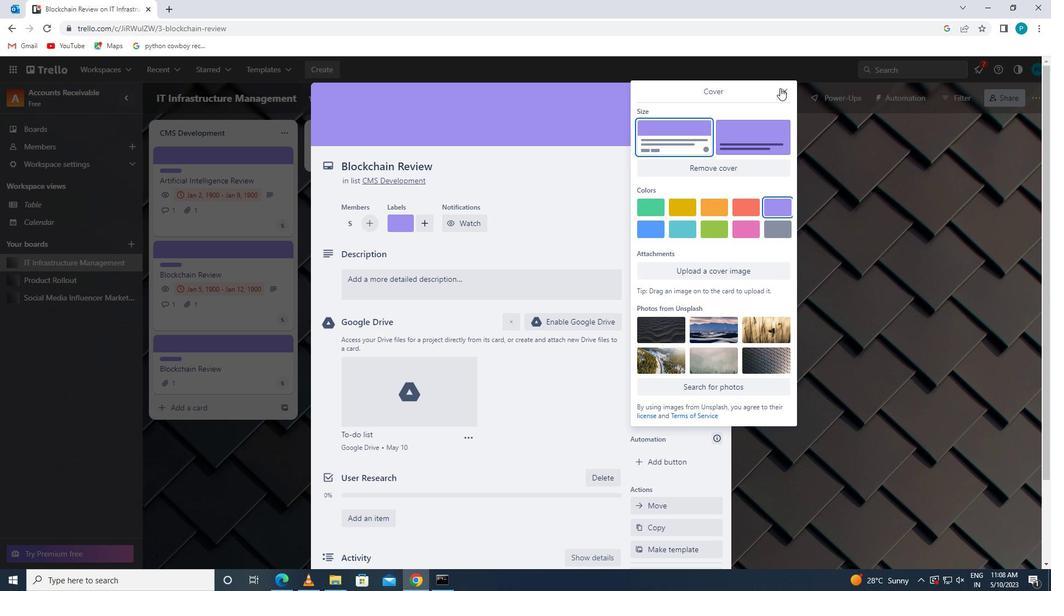 
Action: Mouse moved to (416, 285)
Screenshot: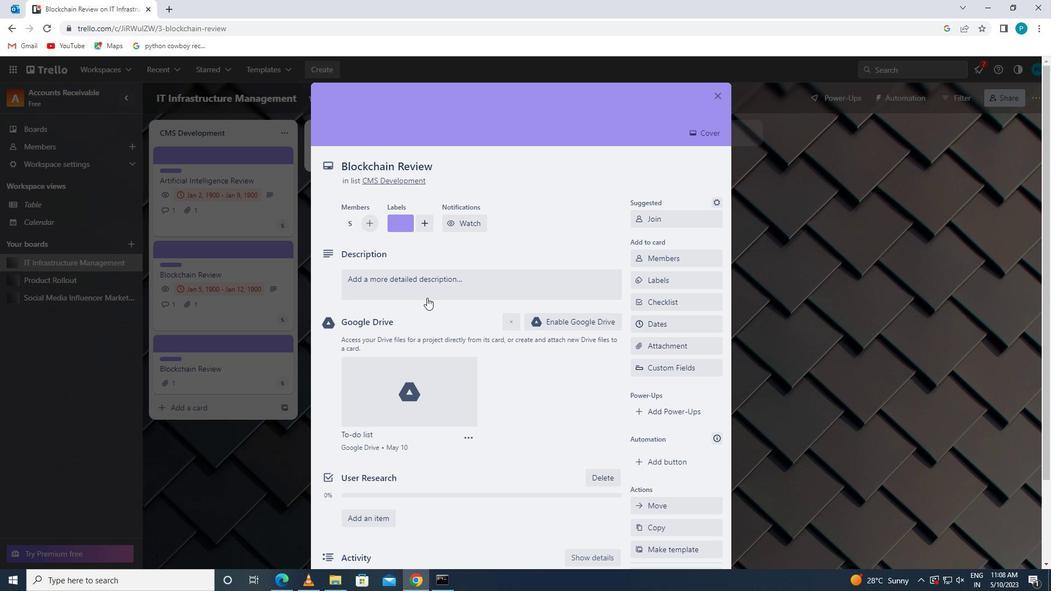 
Action: Mouse pressed left at (416, 285)
Screenshot: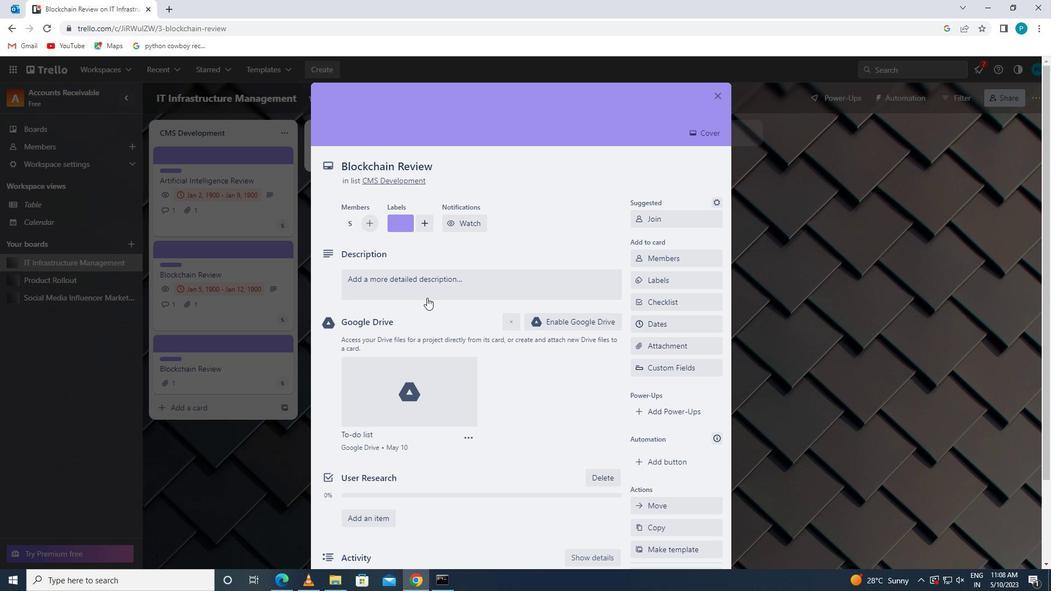 
Action: Key pressed <Key.caps_lock>p<Key.caps_lock>lan<Key.space>and<Key.space>execute<Key.space>company<Key.space>team<Key.space>-bul<Key.backspace>ilding<Key.space>retreat<Key.space>with<Key.space>a<Key.space>focus<Key.space>on<Key.space>team<Key.space>trust<Key.space>-building
Screenshot: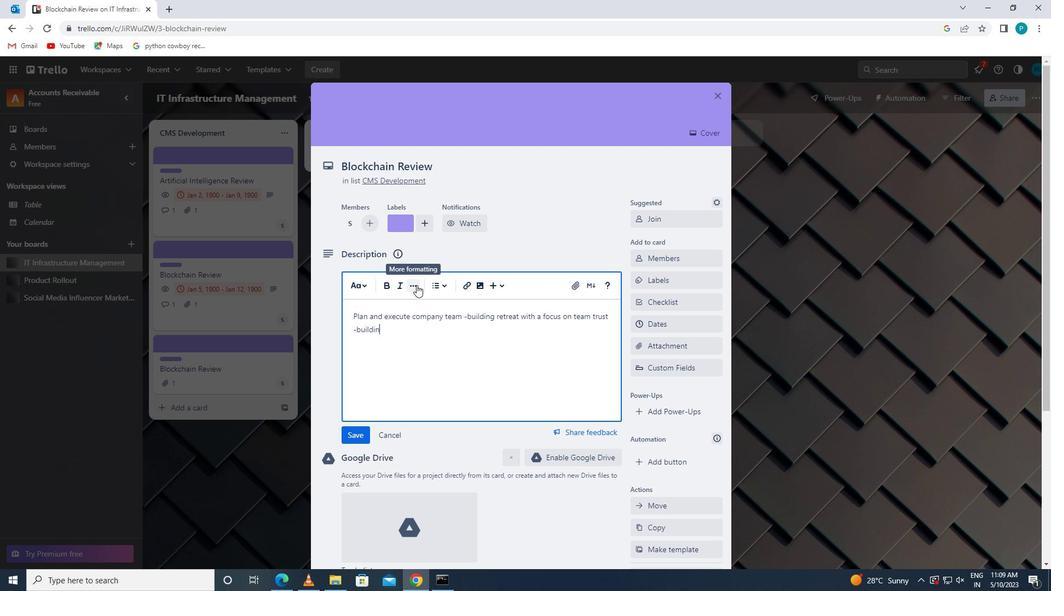 
Action: Mouse moved to (613, 316)
Screenshot: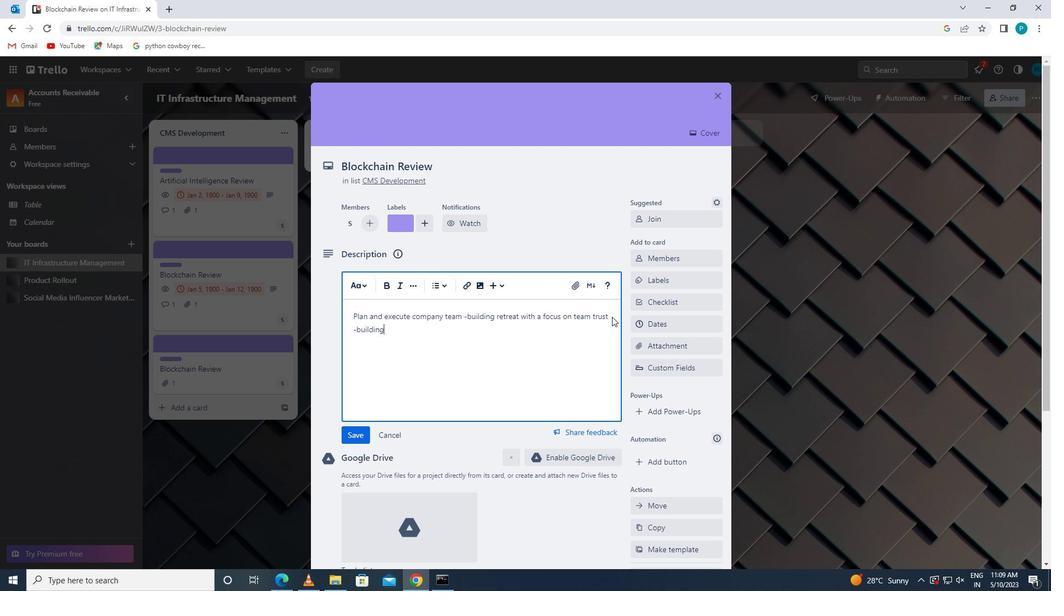 
Action: Mouse pressed left at (613, 316)
Screenshot: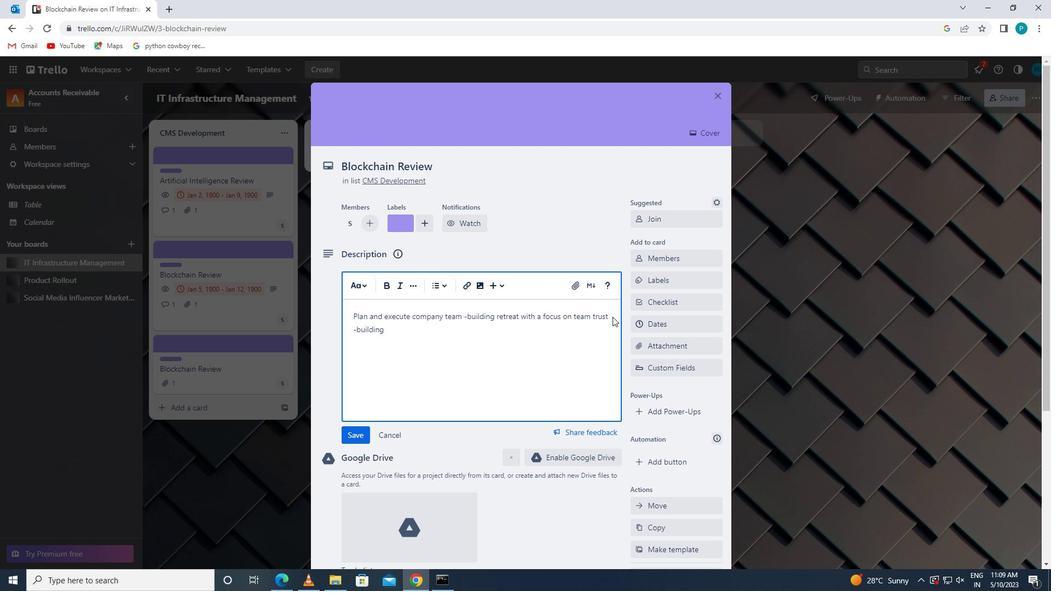 
Action: Mouse moved to (356, 331)
Screenshot: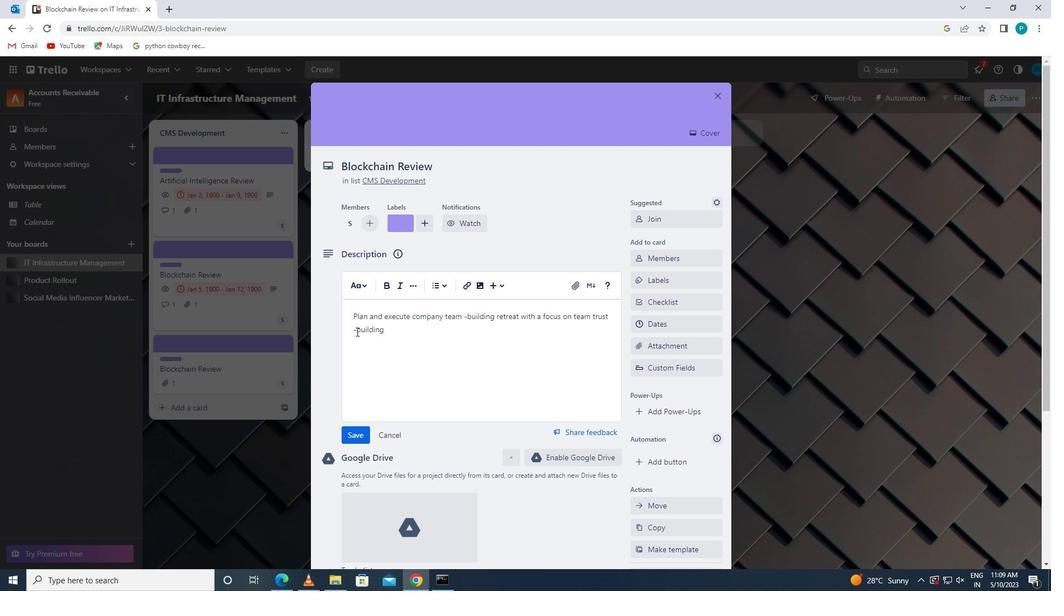 
Action: Mouse pressed left at (356, 331)
Screenshot: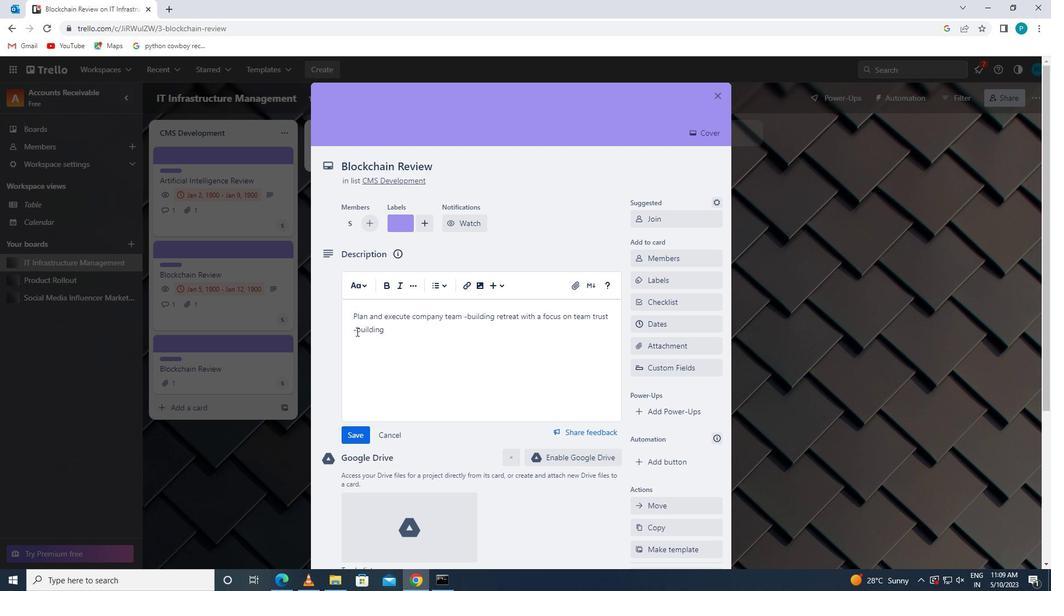 
Action: Mouse moved to (355, 331)
Screenshot: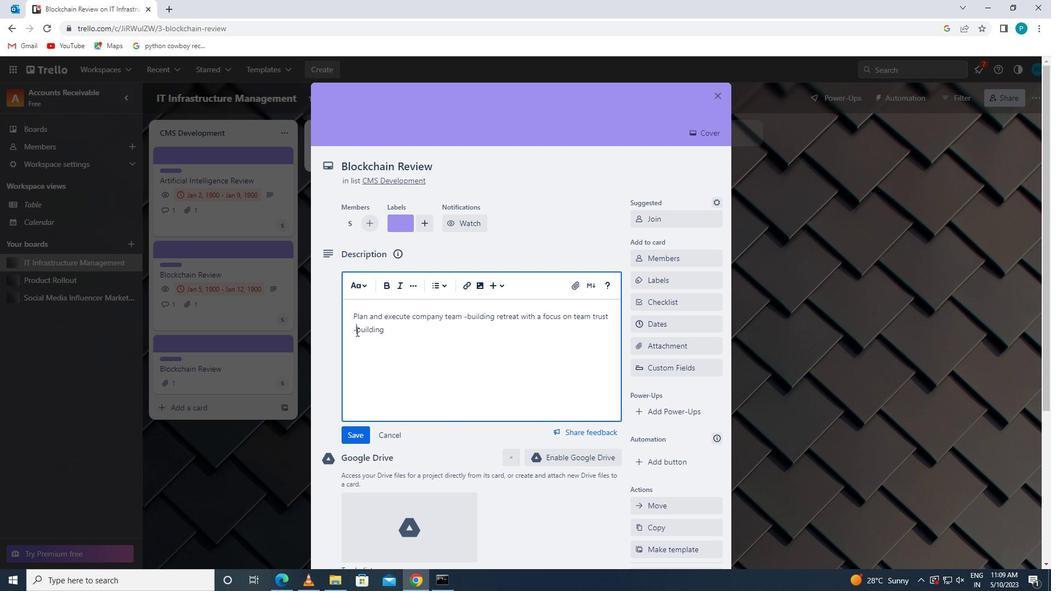 
Action: Key pressed <Key.backspace>
Screenshot: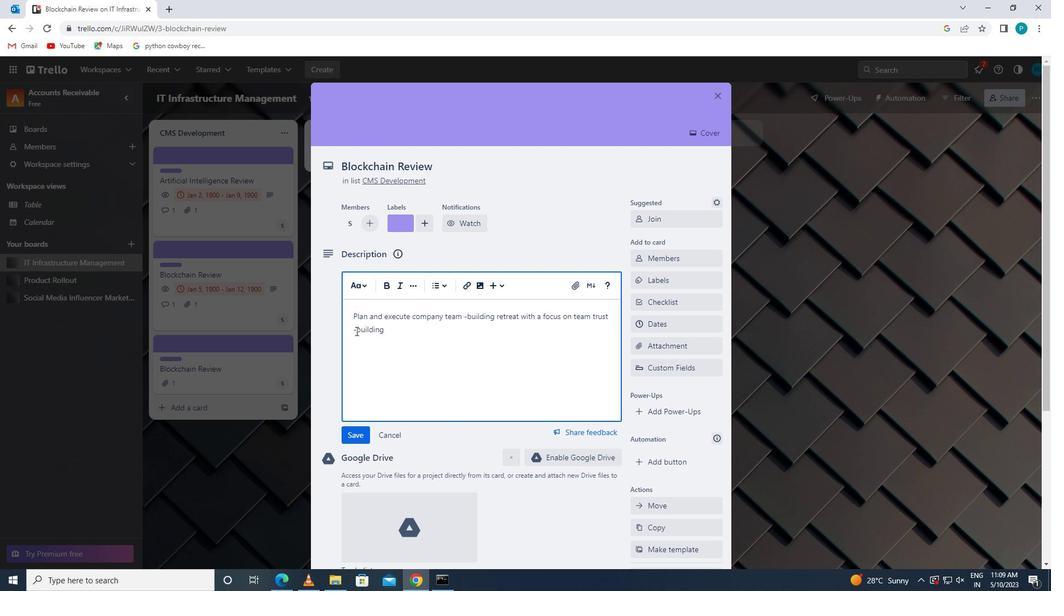 
Action: Mouse moved to (611, 315)
Screenshot: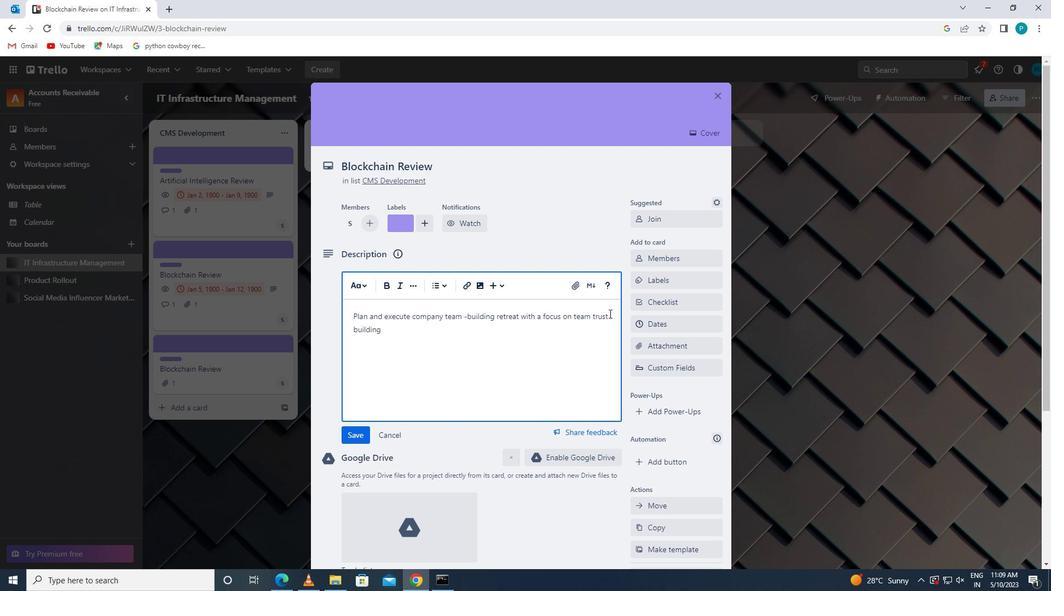 
Action: Mouse pressed left at (611, 315)
Screenshot: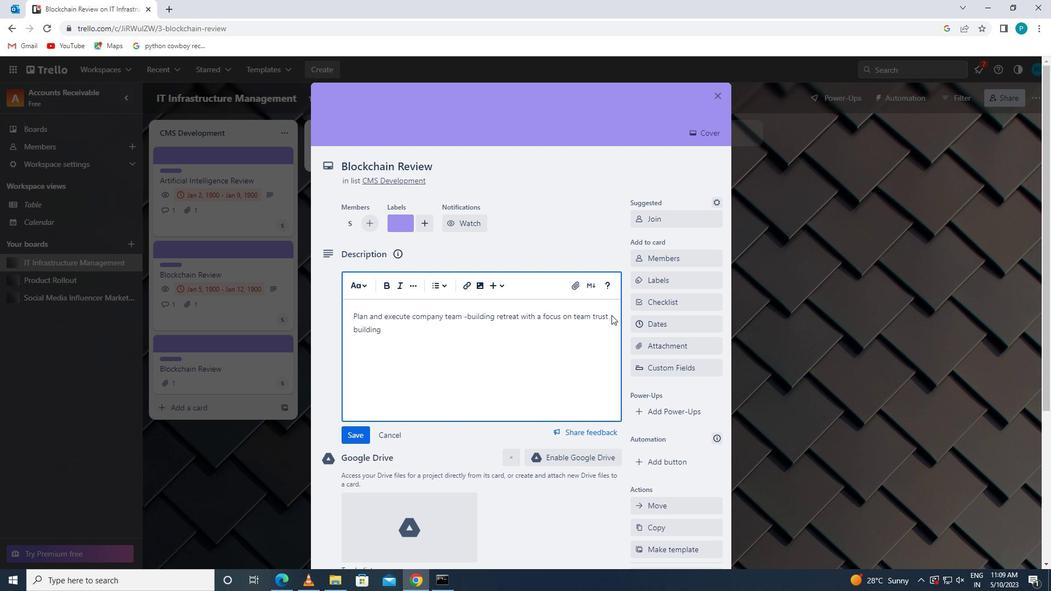 
Action: Mouse moved to (609, 319)
Screenshot: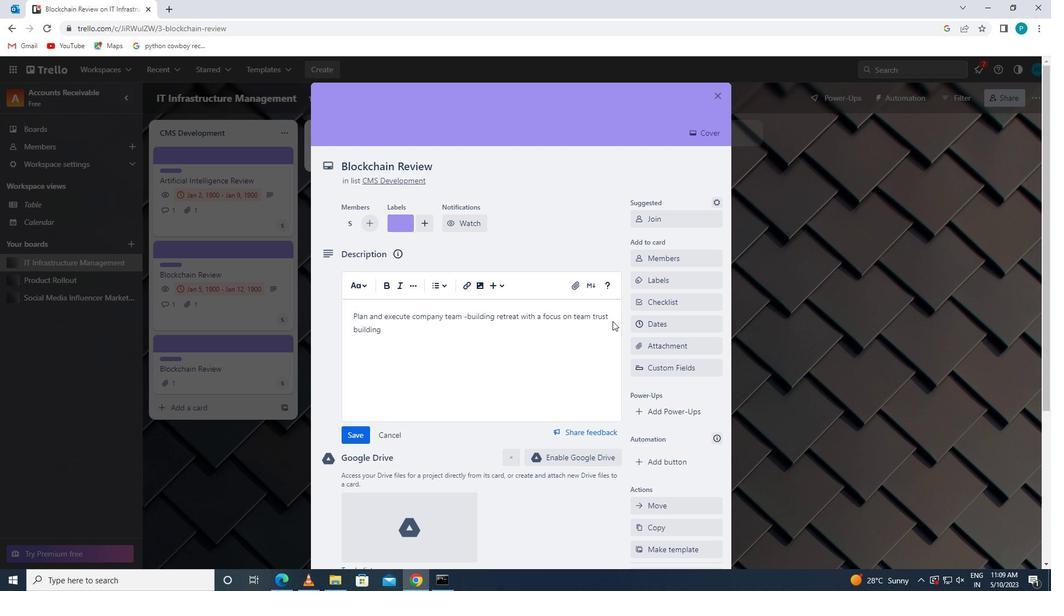 
Action: Mouse pressed left at (609, 319)
Screenshot: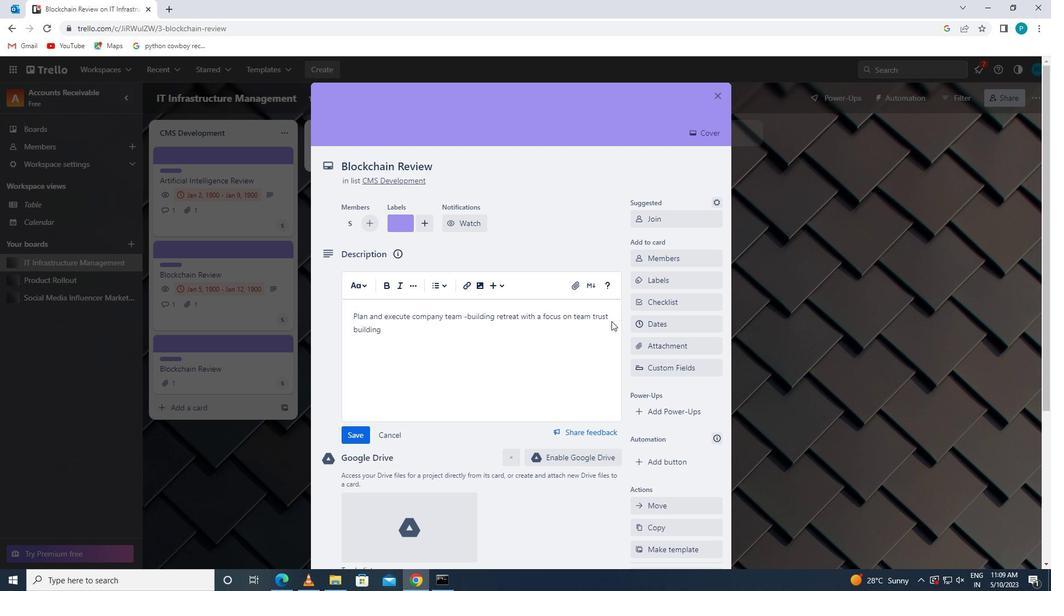 
Action: Mouse moved to (355, 330)
Screenshot: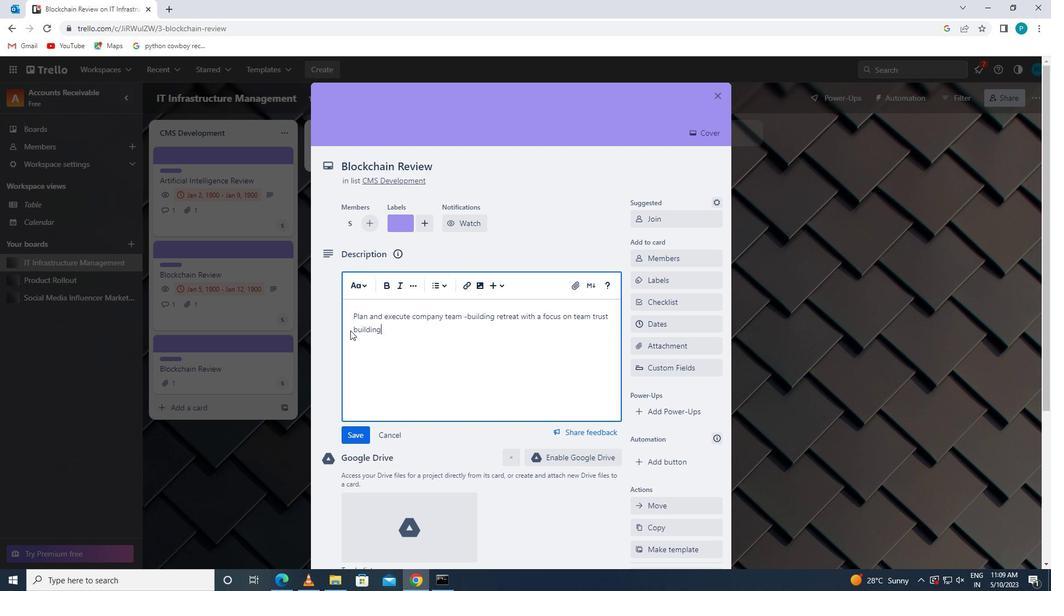 
Action: Mouse pressed left at (355, 330)
Screenshot: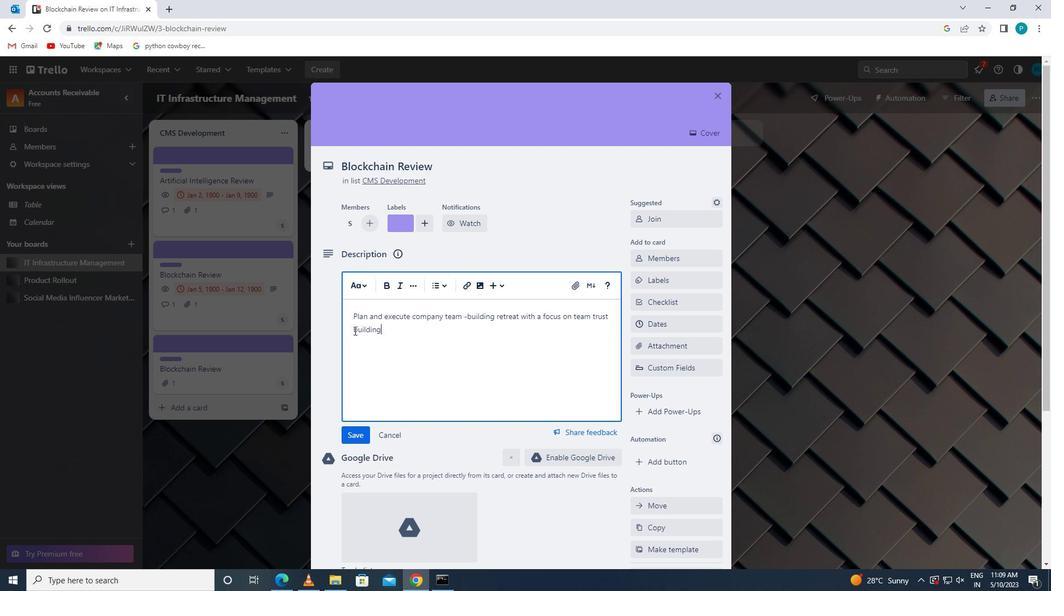 
Action: Key pressed -
Screenshot: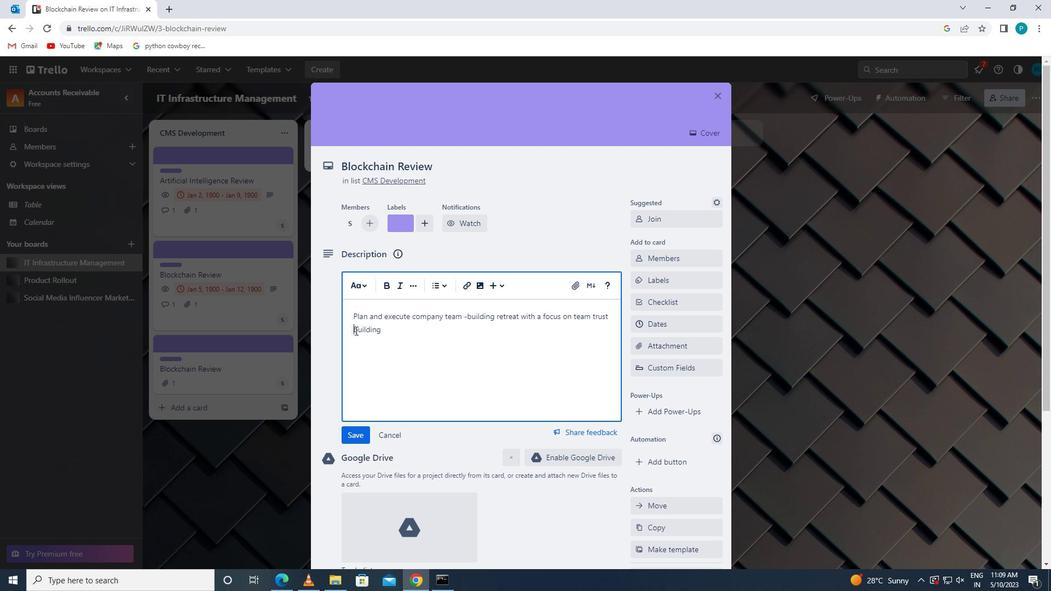 
Action: Mouse moved to (345, 430)
Screenshot: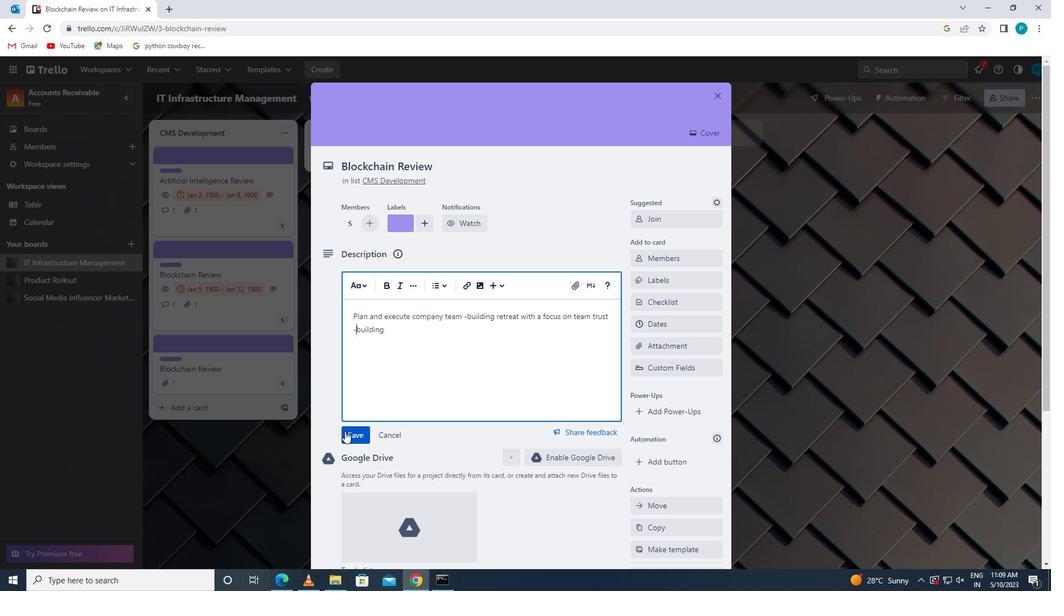 
Action: Mouse pressed left at (345, 430)
Screenshot: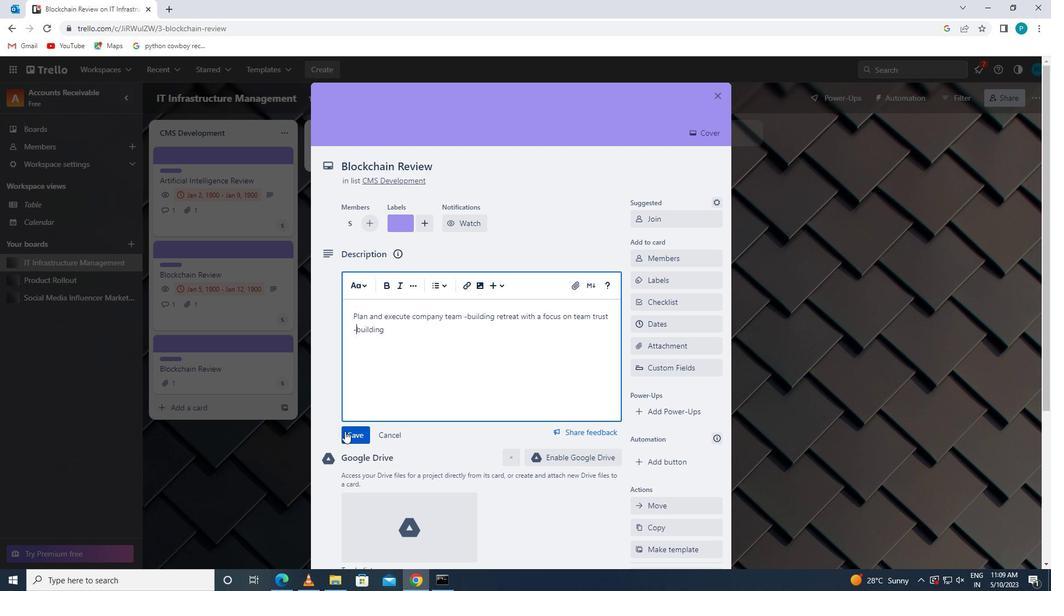 
Action: Mouse moved to (367, 432)
Screenshot: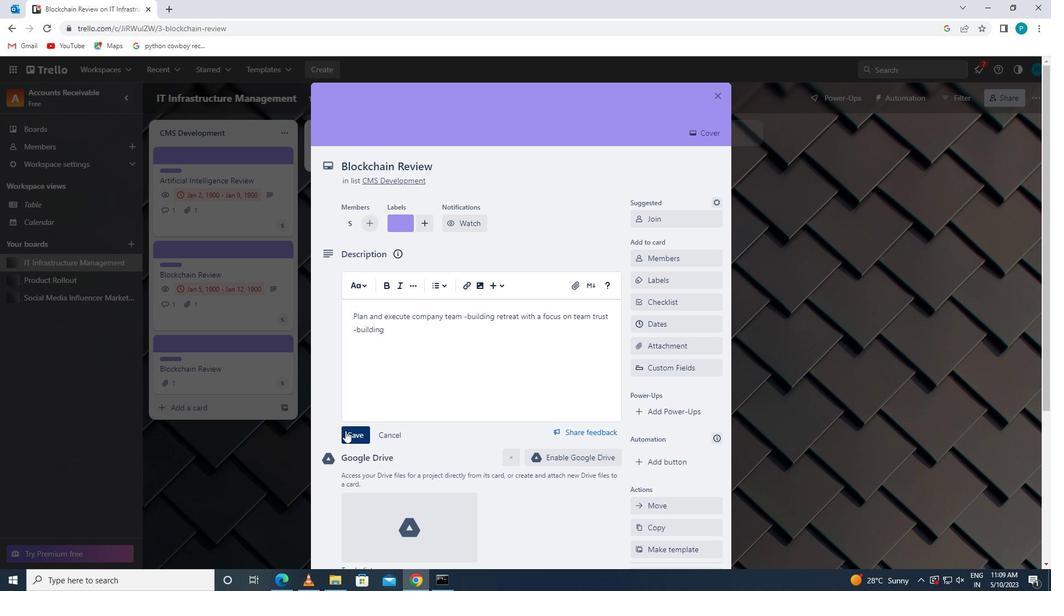 
Action: Mouse scrolled (367, 431) with delta (0, 0)
Screenshot: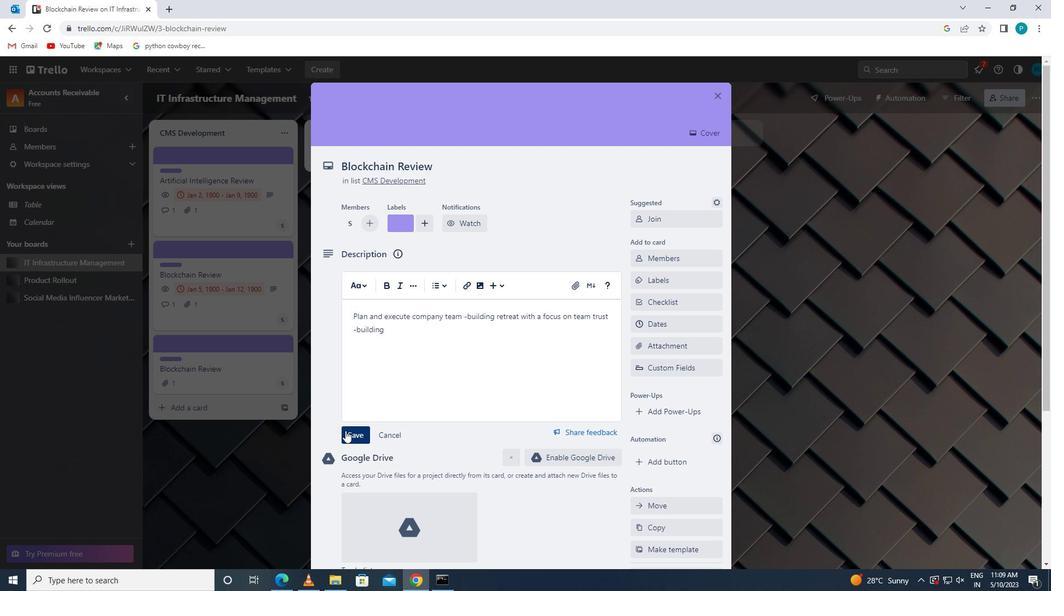 
Action: Mouse scrolled (367, 431) with delta (0, 0)
Screenshot: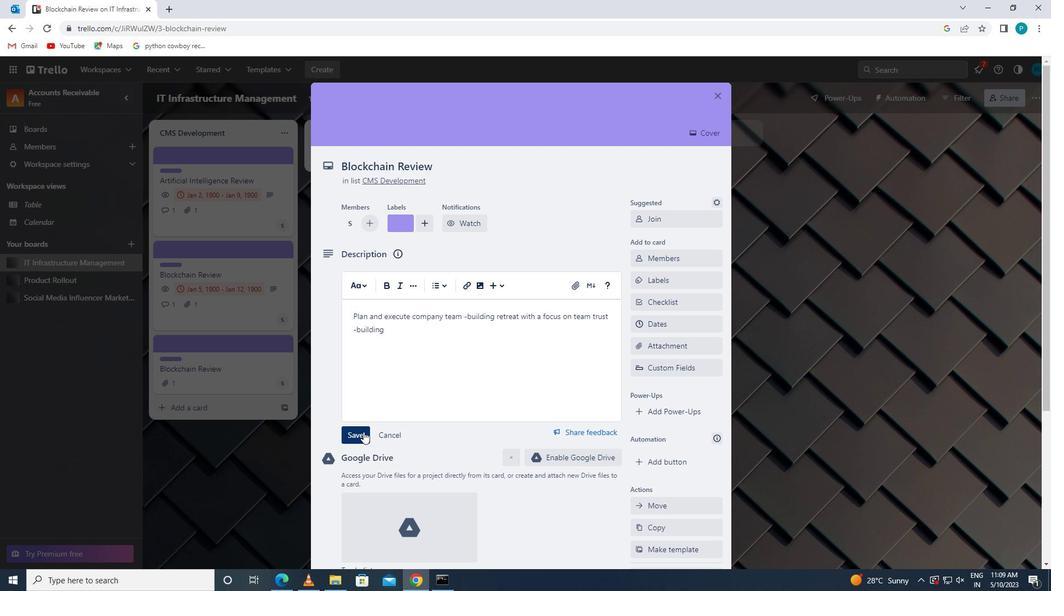 
Action: Mouse scrolled (367, 431) with delta (0, 0)
Screenshot: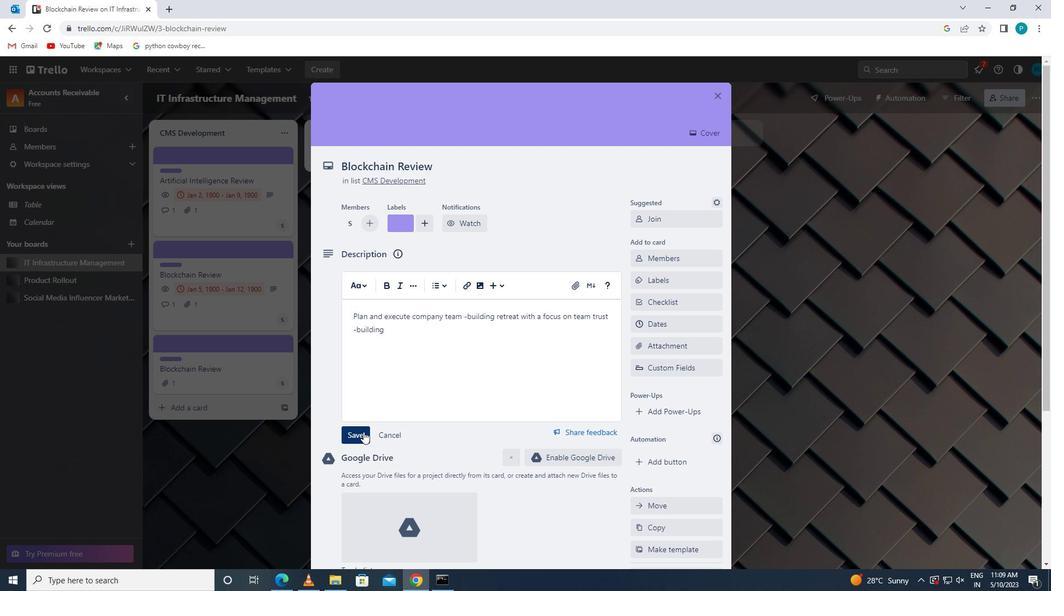 
Action: Mouse scrolled (367, 431) with delta (0, 0)
Screenshot: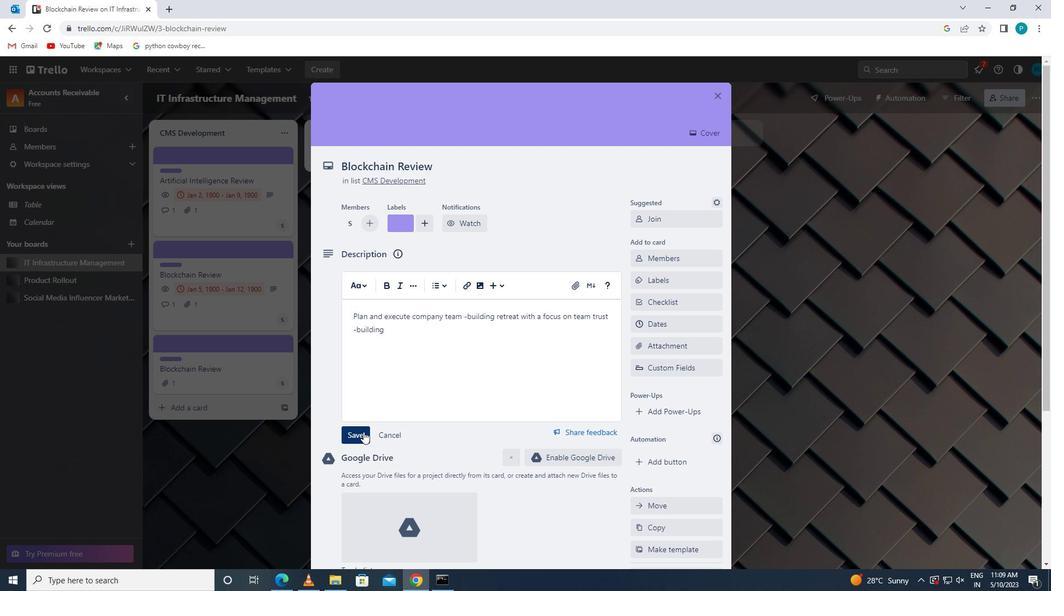 
Action: Mouse scrolled (367, 431) with delta (0, 0)
Screenshot: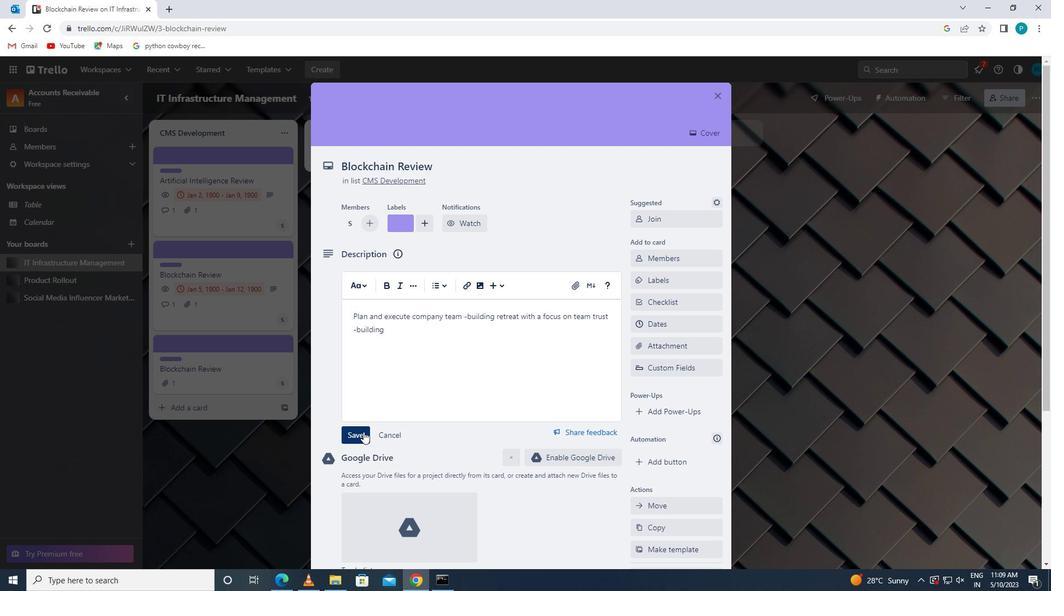 
Action: Mouse moved to (360, 472)
Screenshot: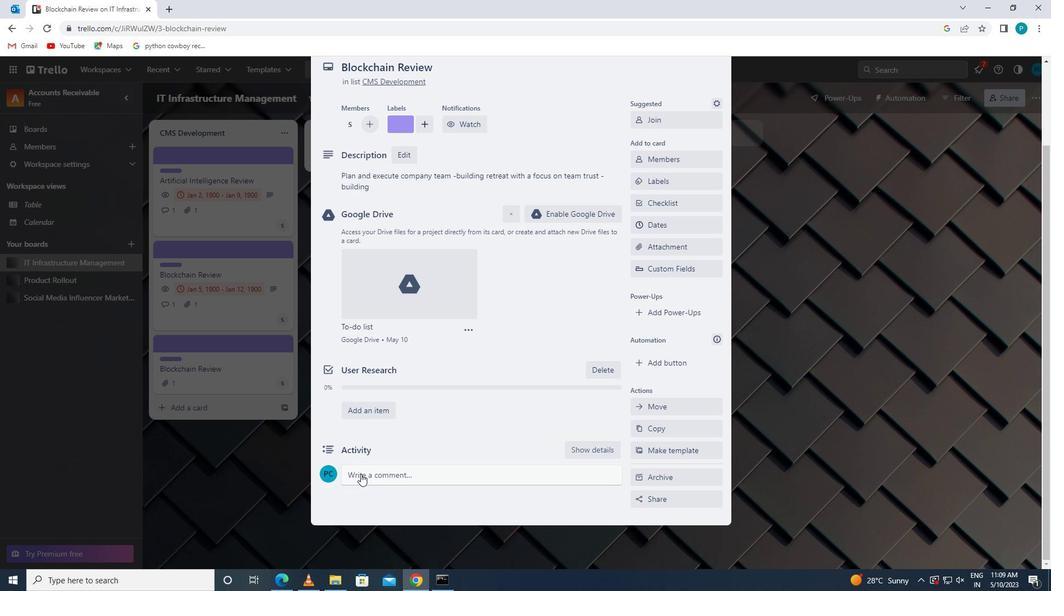 
Action: Mouse pressed left at (360, 472)
Screenshot: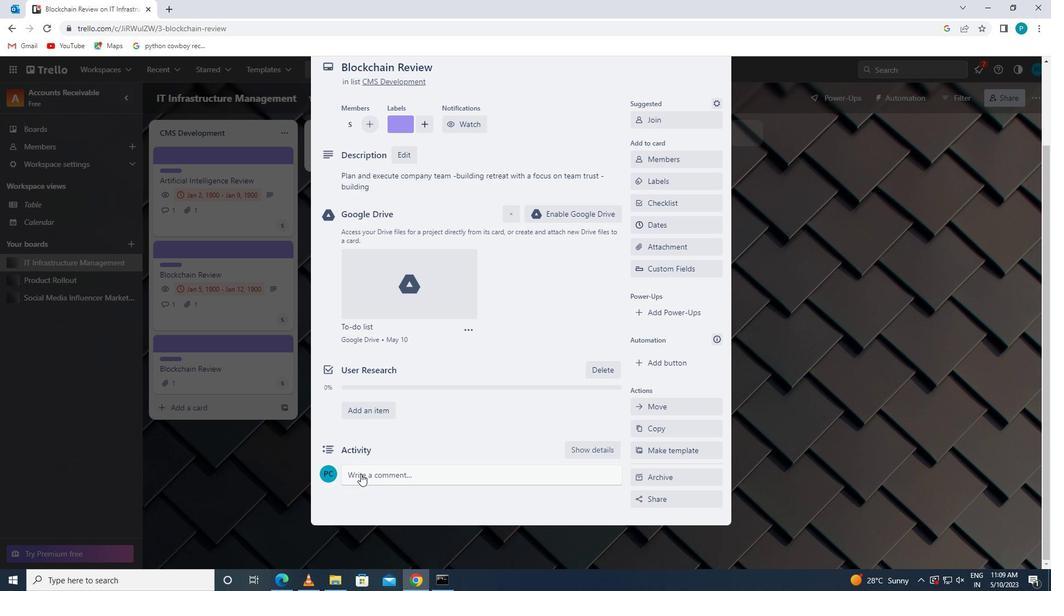 
Action: Mouse moved to (360, 471)
Screenshot: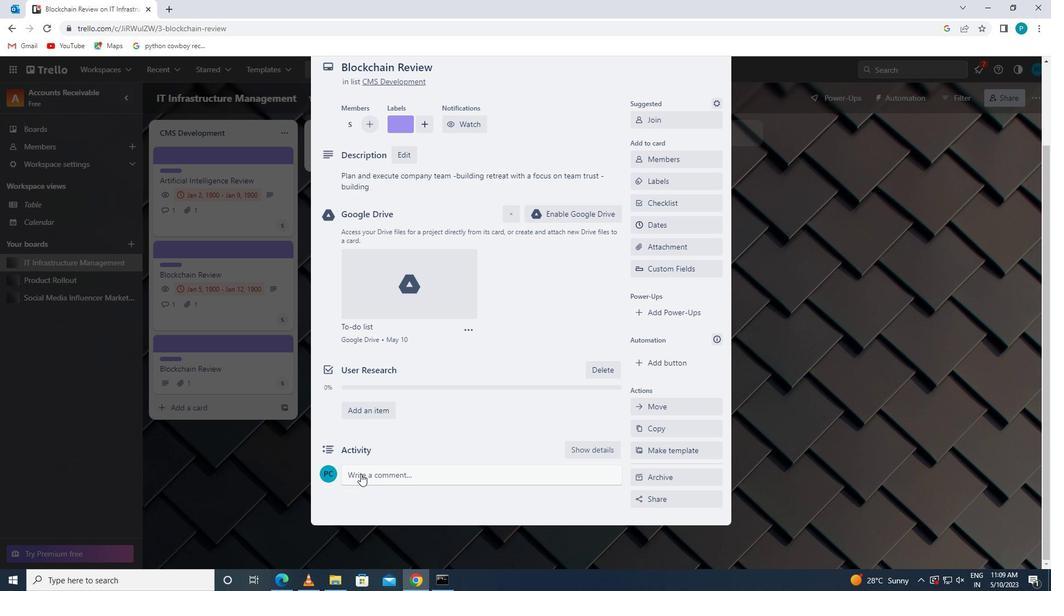 
Action: Key pressed <Key.caps_lock>g<Key.caps_lock>iven<Key.space>the<Key.space>potential<Key.space>impact<Key.space>of<Key.space>this<Key.space>task<Key.space>on<Key.space>our<Key.space>company<Key.space>strategic<Key.space>goals<Key.space>,ley<Key.backspace>t<Key.space>us<Key.space>ensure<Key.space>that<Key.space>we<Key.space>approach<Key.space>it<Key.space>with<Key.space>a<Key.space>long<Key.space>term<Key.space>
Screenshot: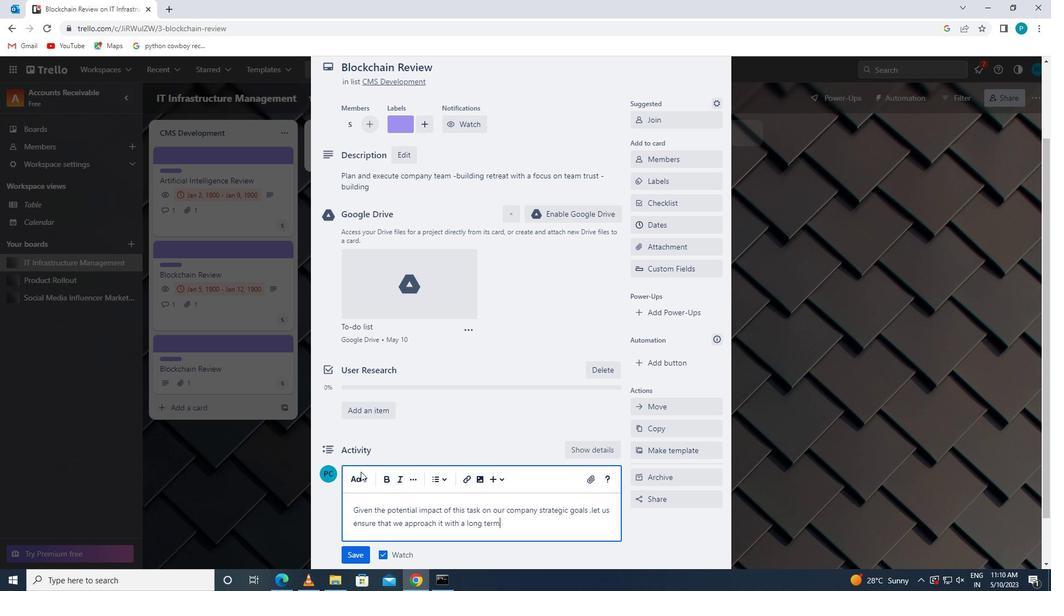 
Action: Mouse moved to (482, 524)
Screenshot: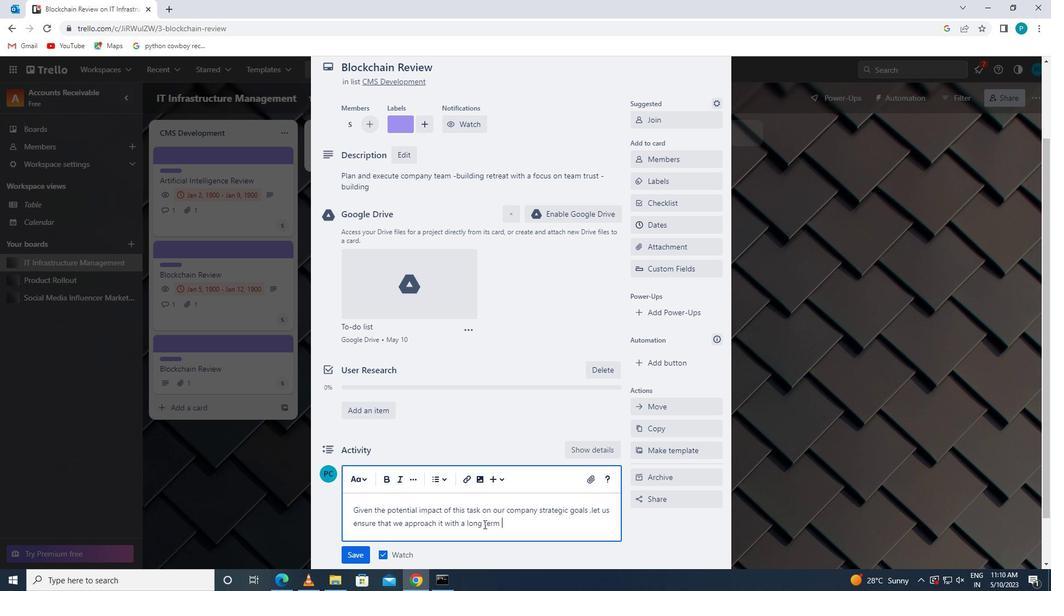 
Action: Mouse pressed left at (482, 524)
Screenshot: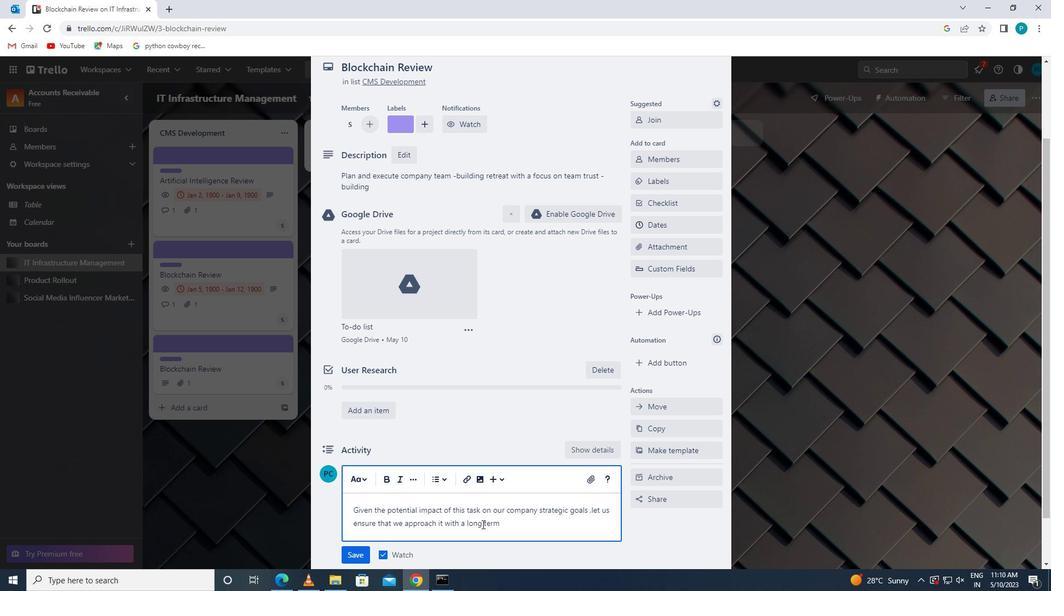 
Action: Key pressed -
Screenshot: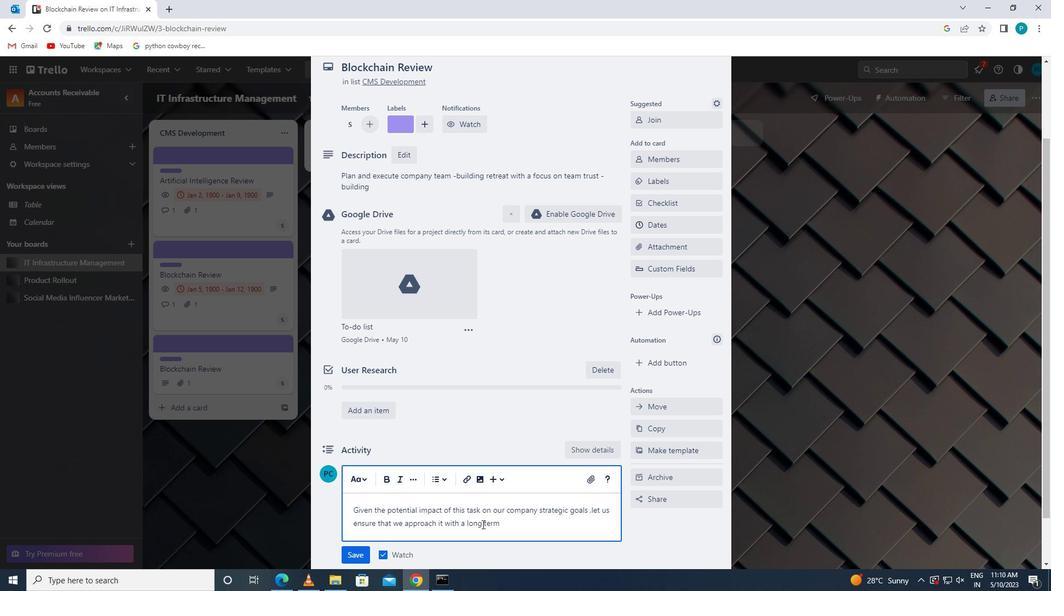 
Action: Mouse moved to (542, 526)
Screenshot: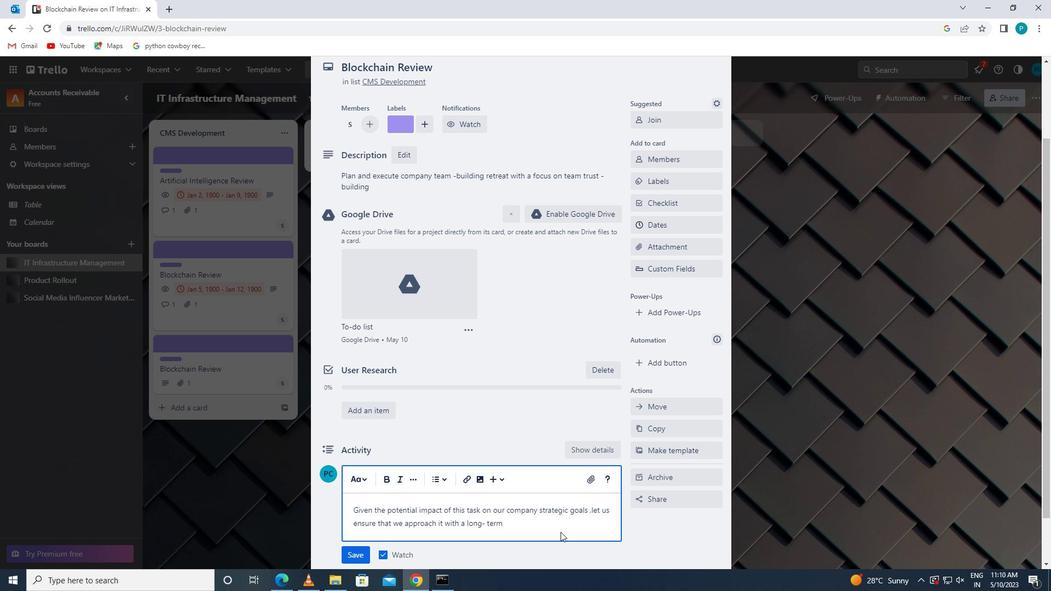 
Action: Mouse pressed left at (542, 526)
Screenshot: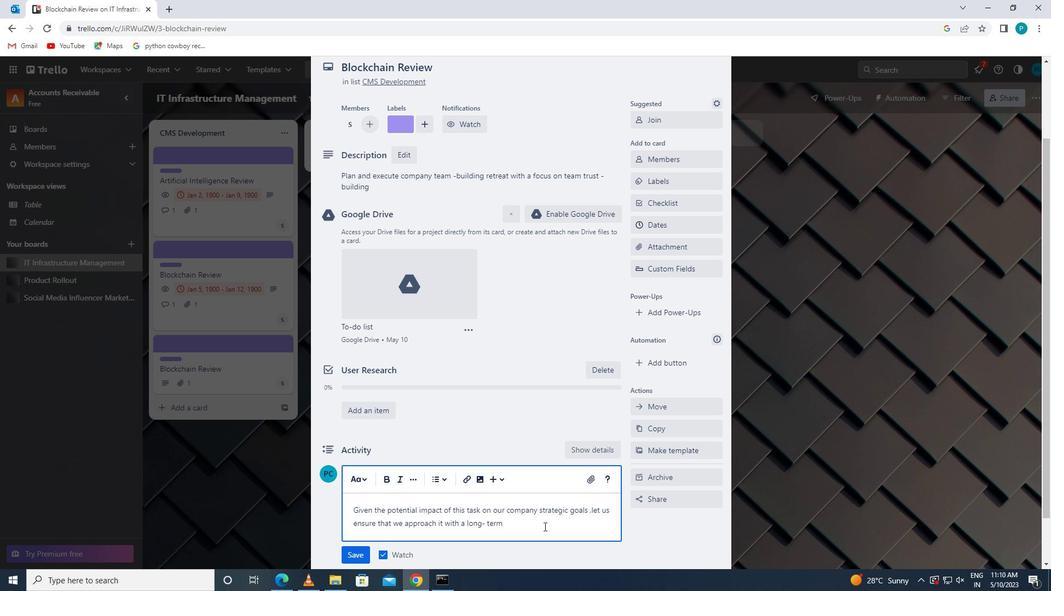 
Action: Key pressed <Key.space>p<Key.backspace><Key.backspace>pre<Key.backspace><Key.backspace>erspective.
Screenshot: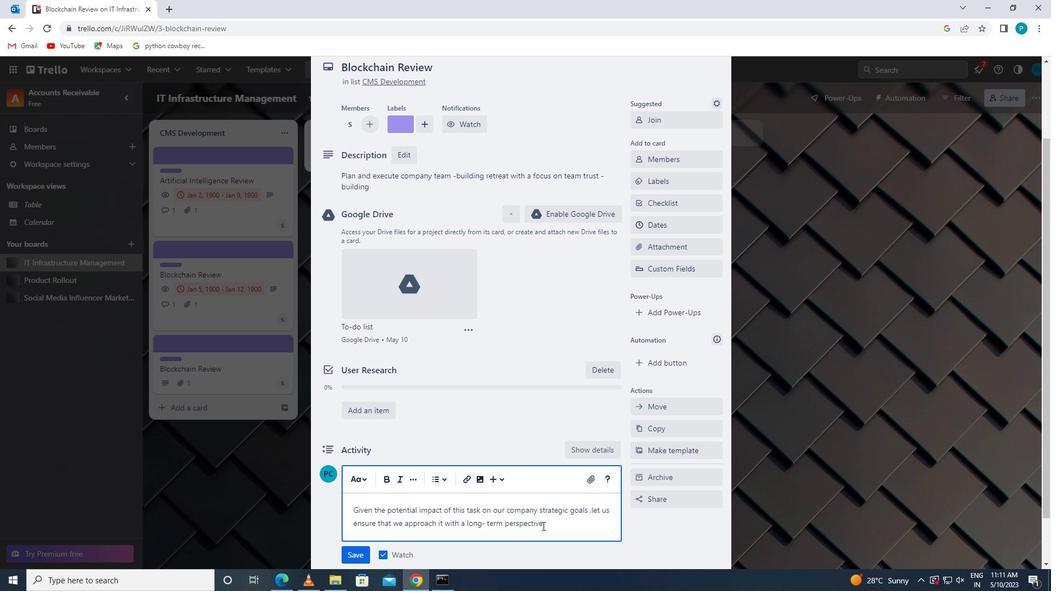 
Action: Mouse moved to (360, 551)
Screenshot: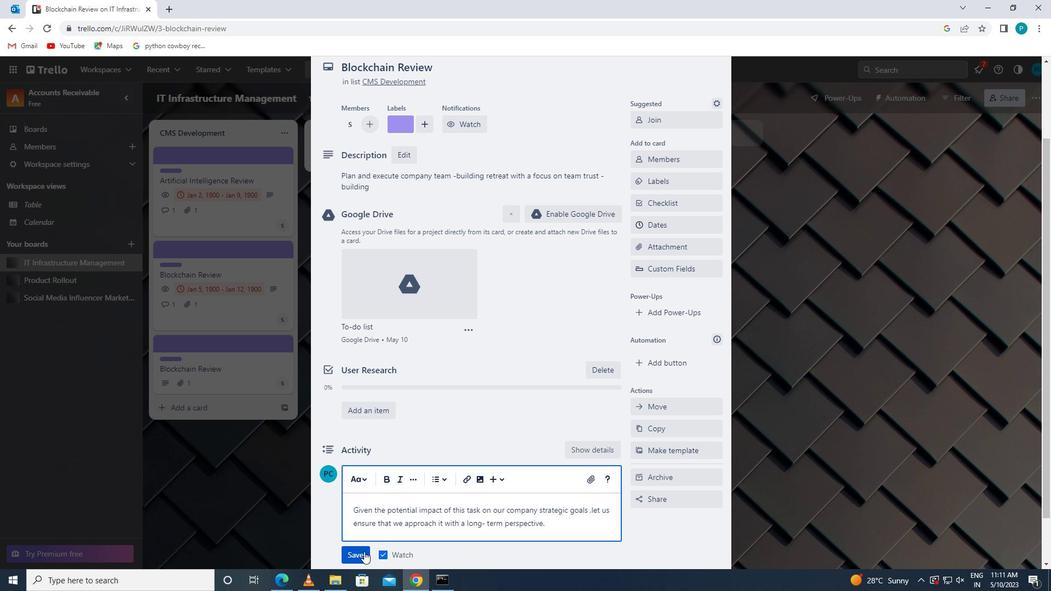 
Action: Mouse pressed left at (360, 551)
Screenshot: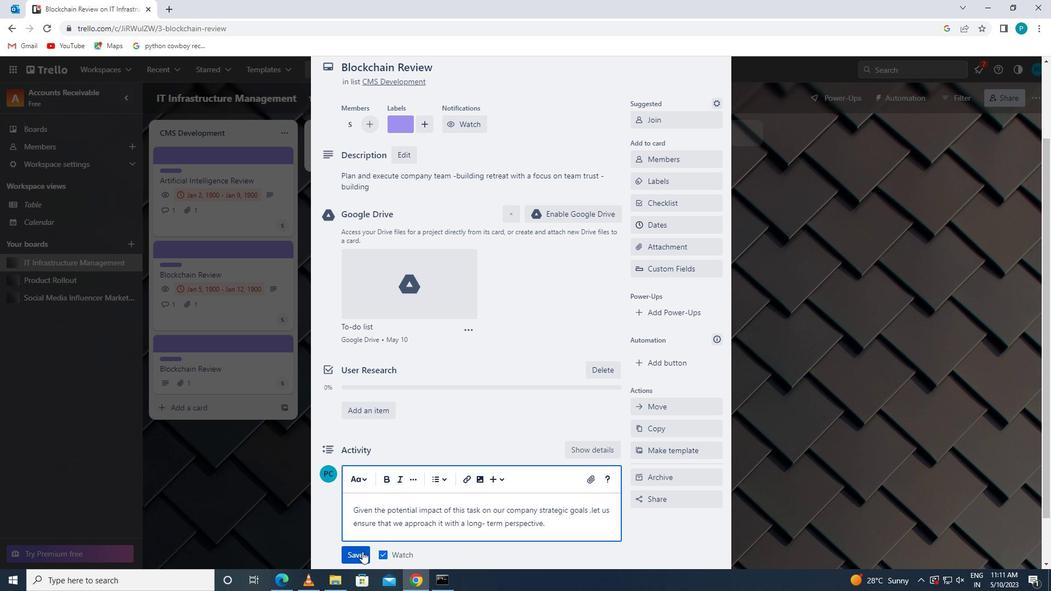 
Action: Mouse moved to (654, 224)
Screenshot: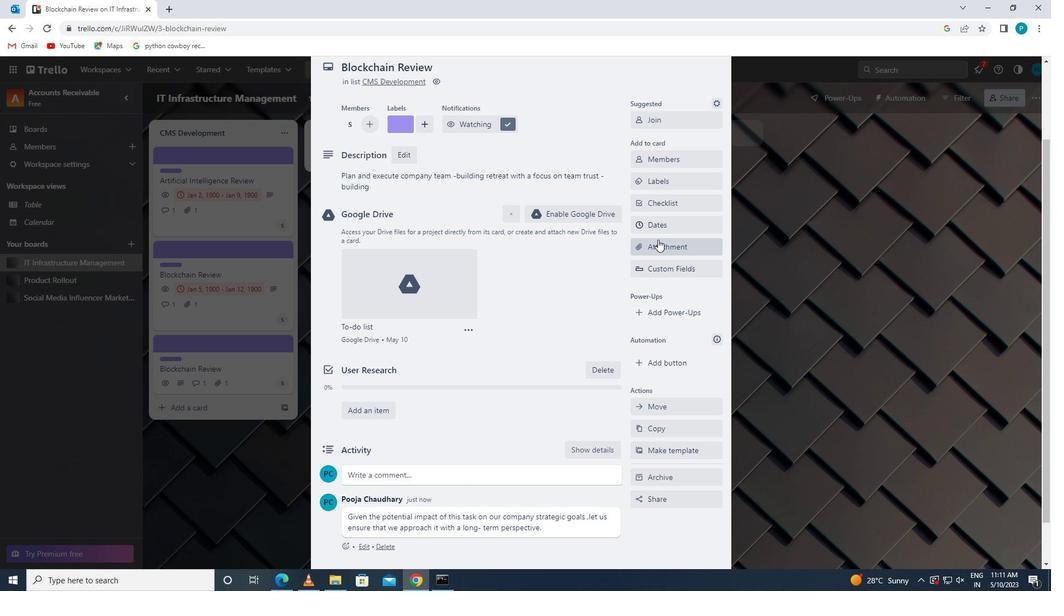 
Action: Mouse pressed left at (654, 224)
Screenshot: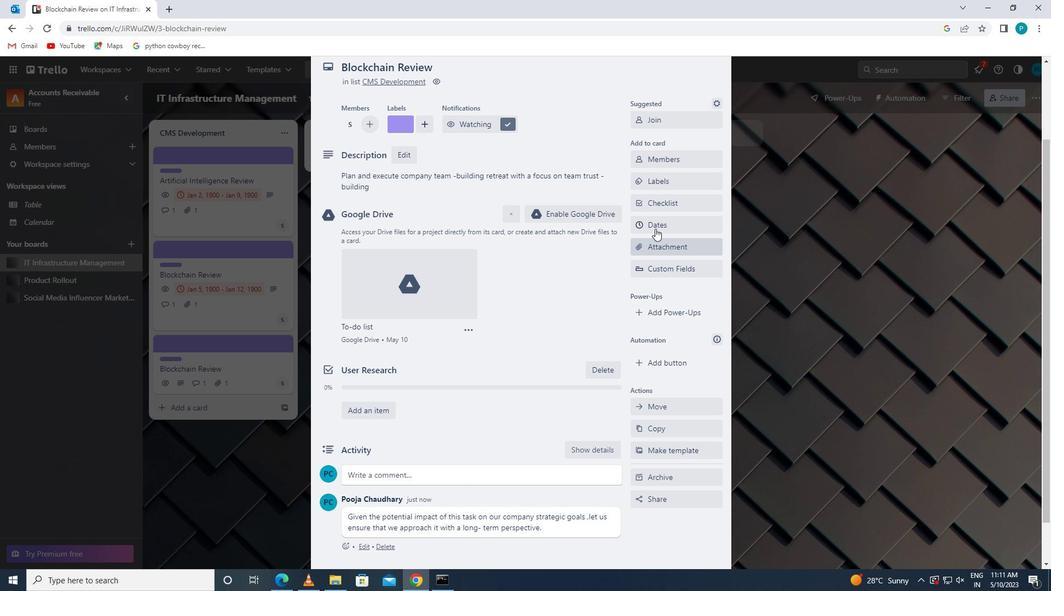 
Action: Mouse moved to (641, 297)
Screenshot: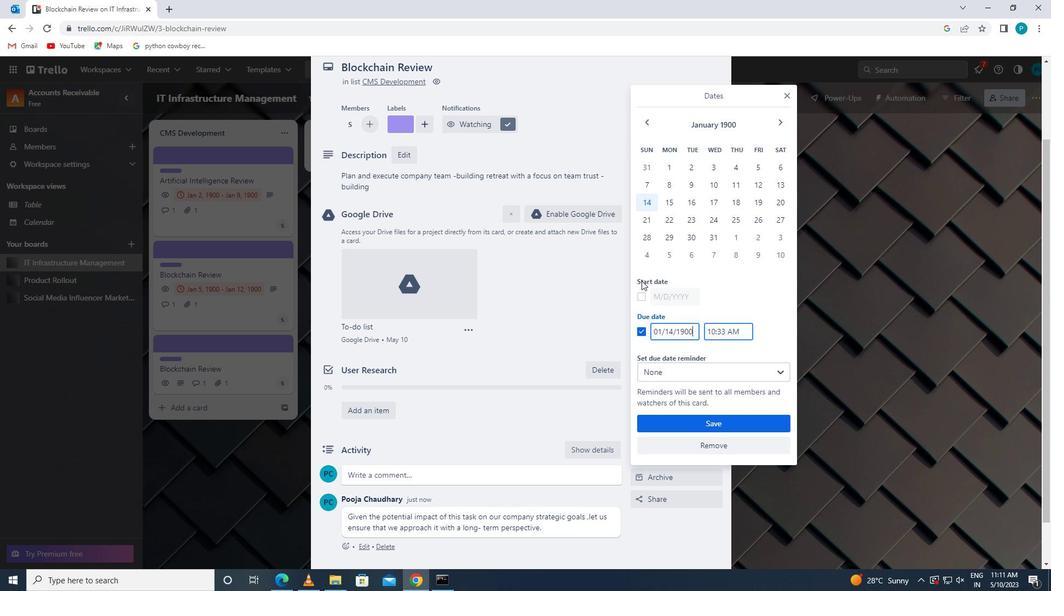 
Action: Mouse pressed left at (641, 297)
Screenshot: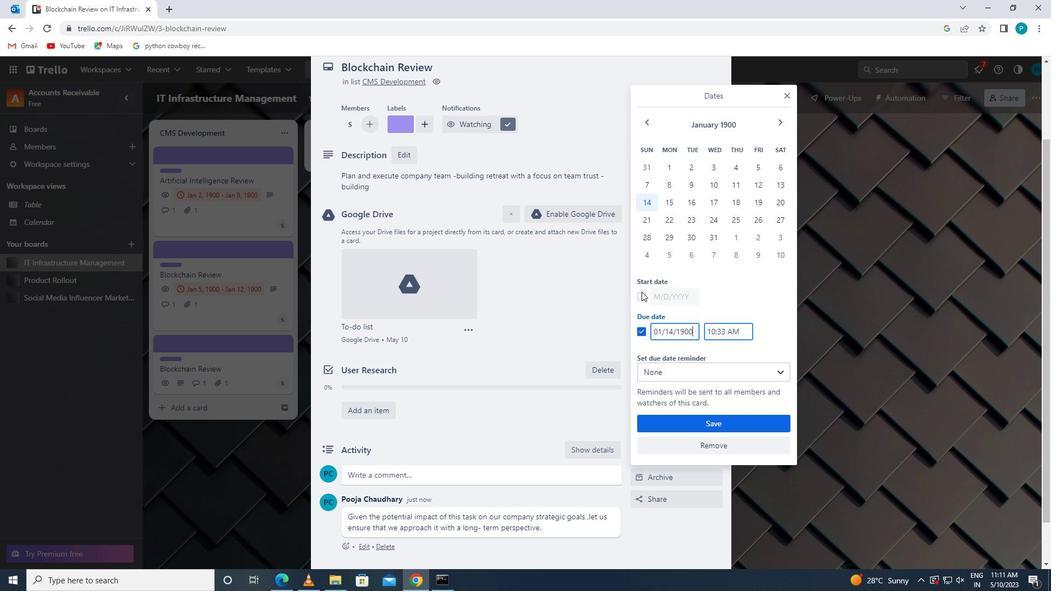 
Action: Mouse moved to (670, 296)
Screenshot: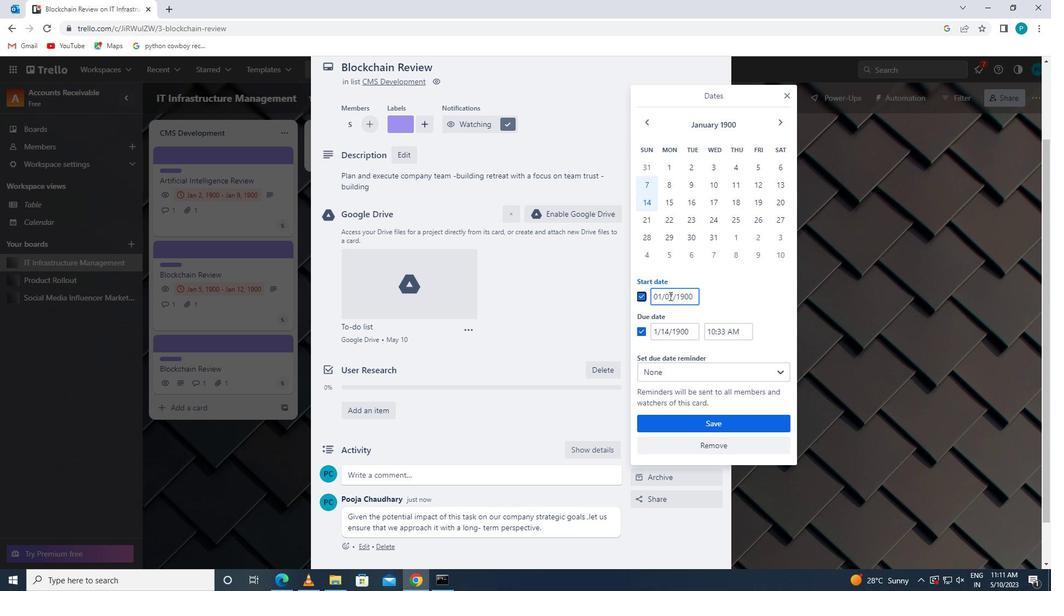 
Action: Mouse pressed left at (670, 296)
Screenshot: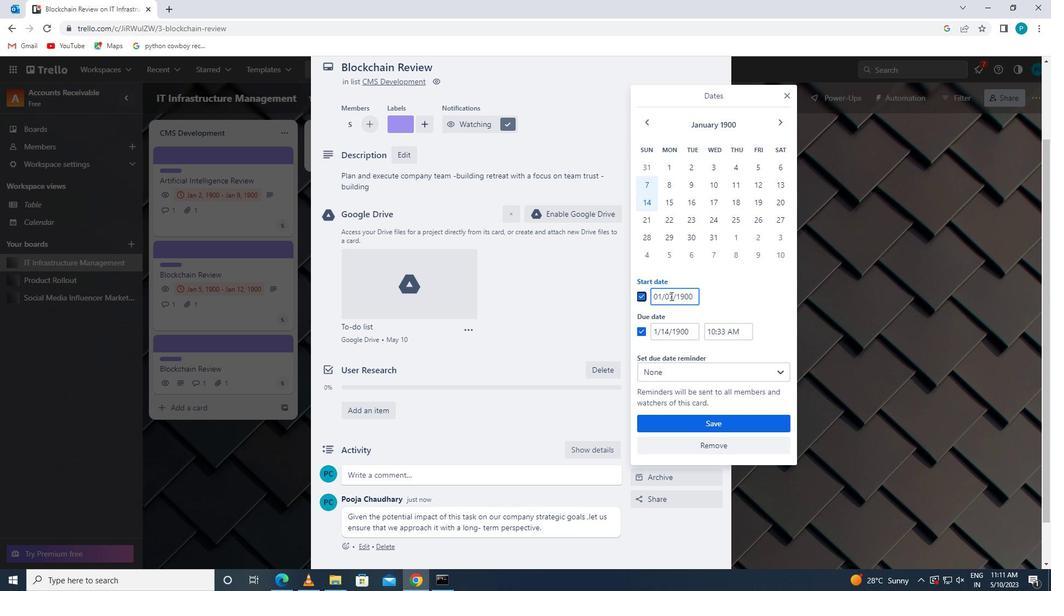 
Action: Mouse moved to (664, 296)
Screenshot: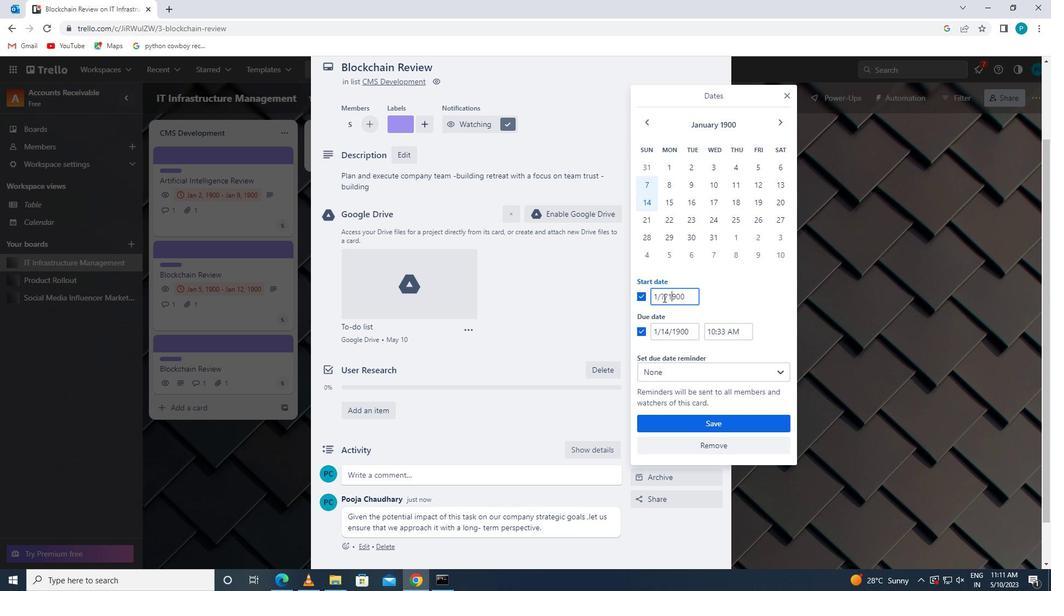 
Action: Mouse pressed left at (664, 296)
Screenshot: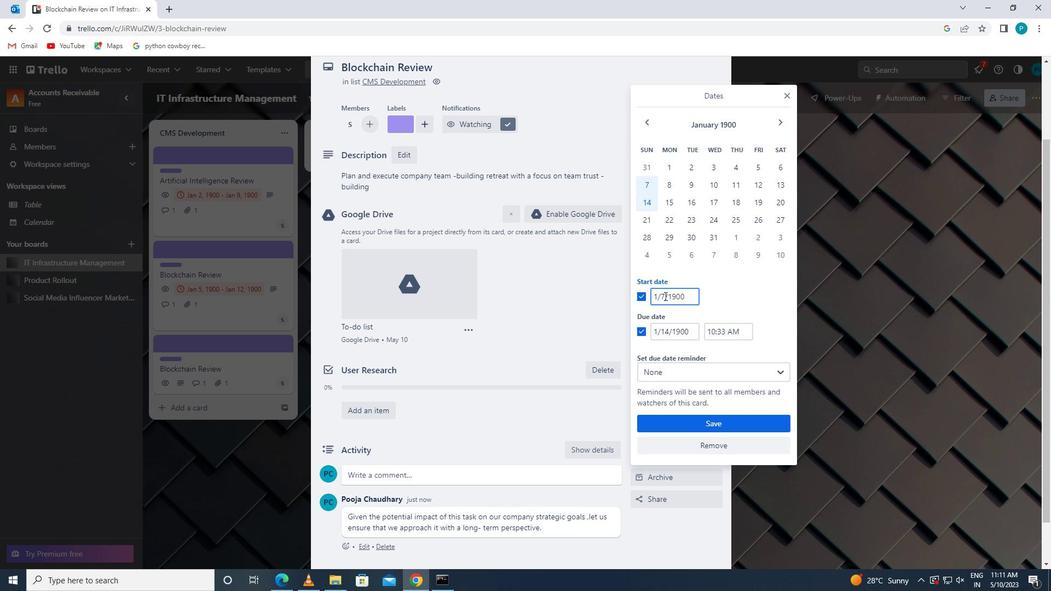 
Action: Key pressed <Key.backspace>8
Screenshot: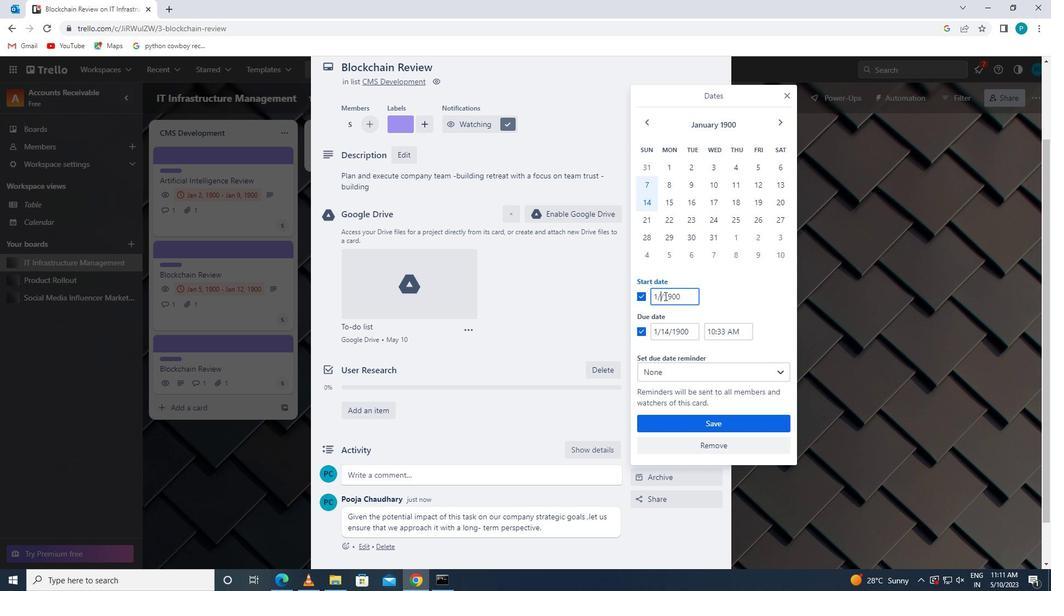 
Action: Mouse moved to (668, 331)
Screenshot: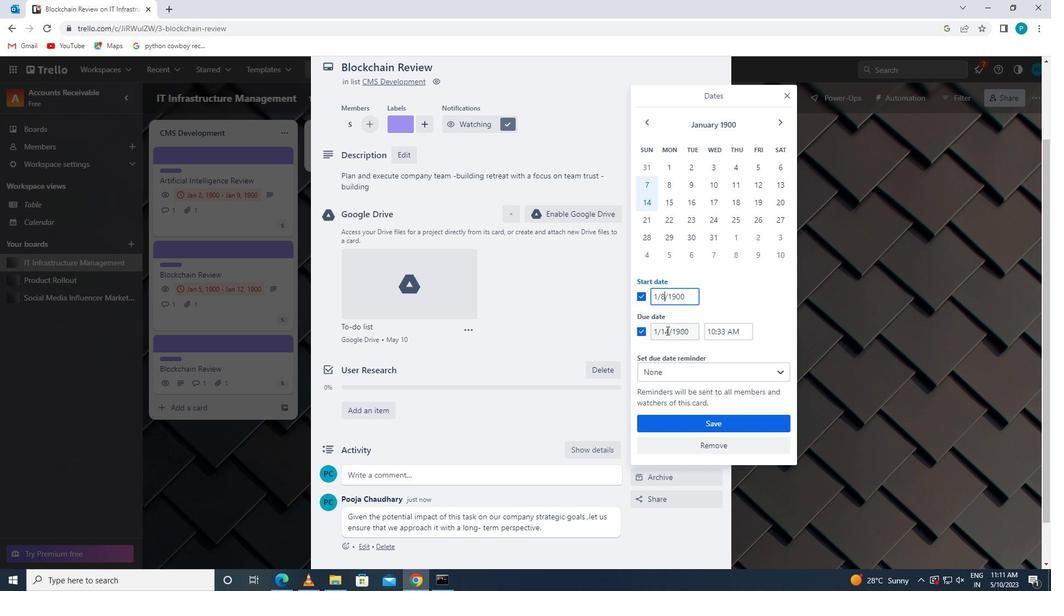 
Action: Mouse pressed left at (668, 331)
Screenshot: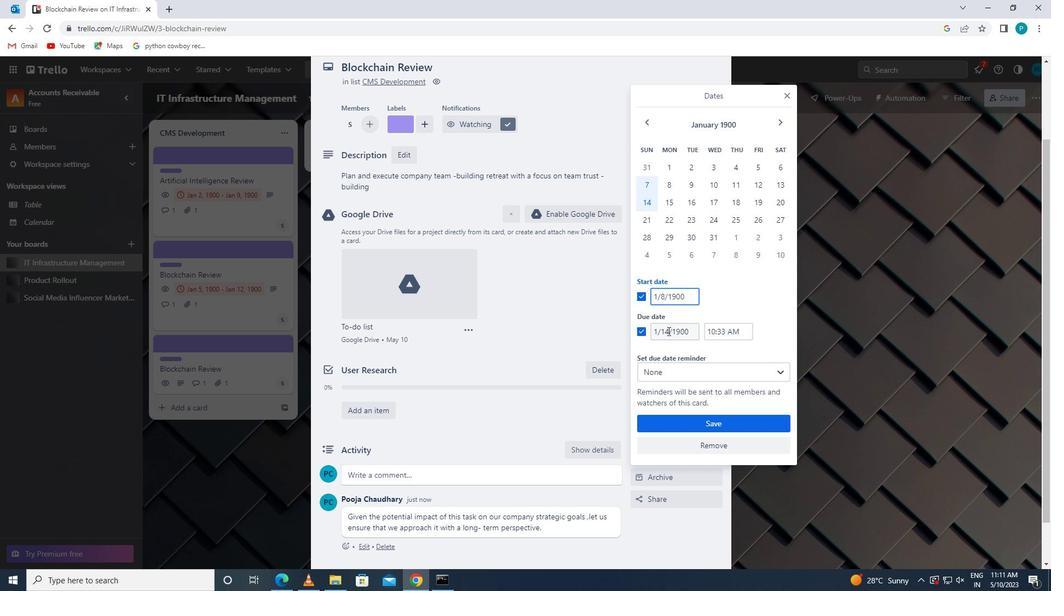 
Action: Key pressed <Key.backspace>5
Screenshot: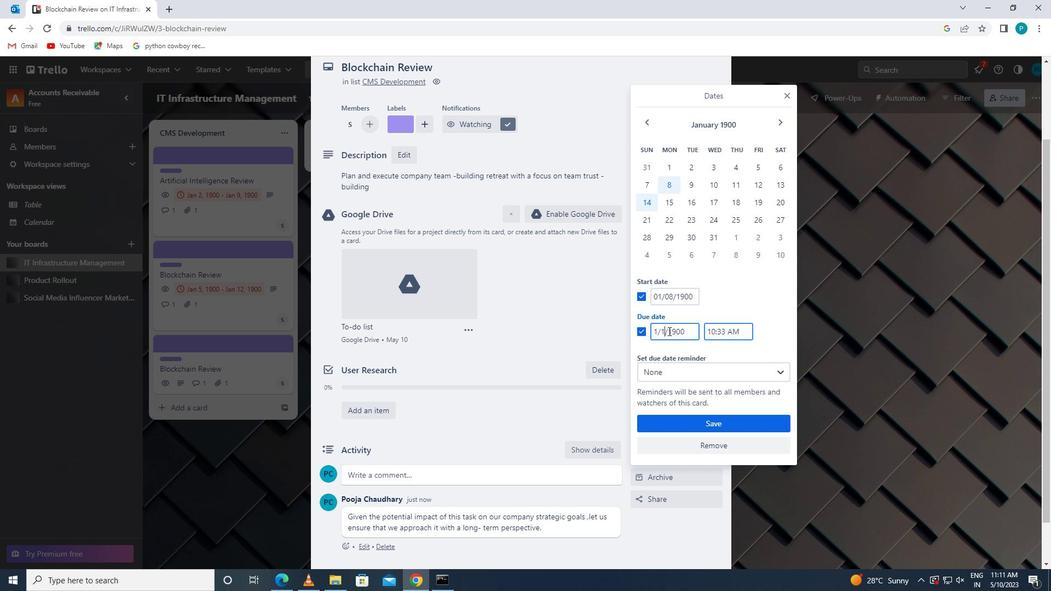 
Action: Mouse moved to (690, 419)
Screenshot: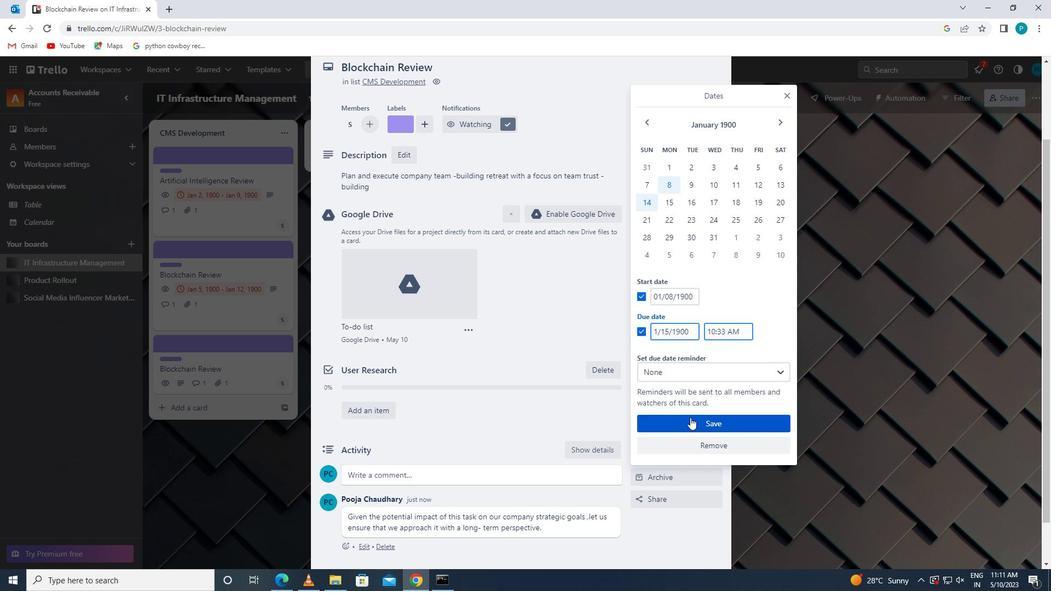 
Action: Mouse pressed left at (690, 419)
Screenshot: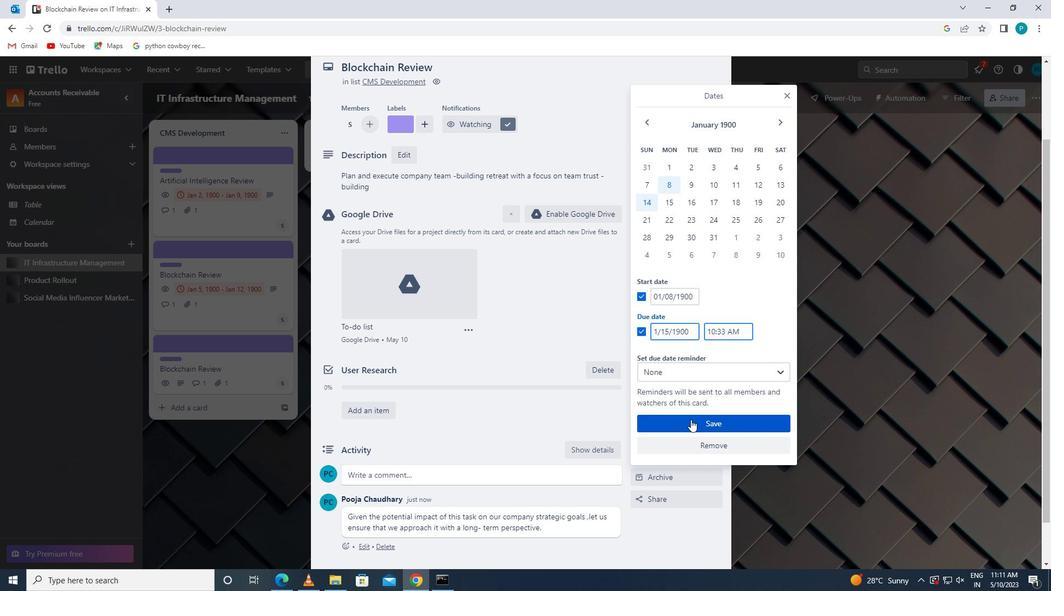 
